 Task: Open a blank sheet, save the file as Companies.odt Add Heading 'Companies:'Add the following points with capital alphabet 'A.	Apple_x000D_
B.	Microsoft_x000D_
C.	Google_x000D_
'Select the entire thext and change line spacing to  1.5 ,change the font size of heading and points to 16
Action: Mouse moved to (1221, 87)
Screenshot: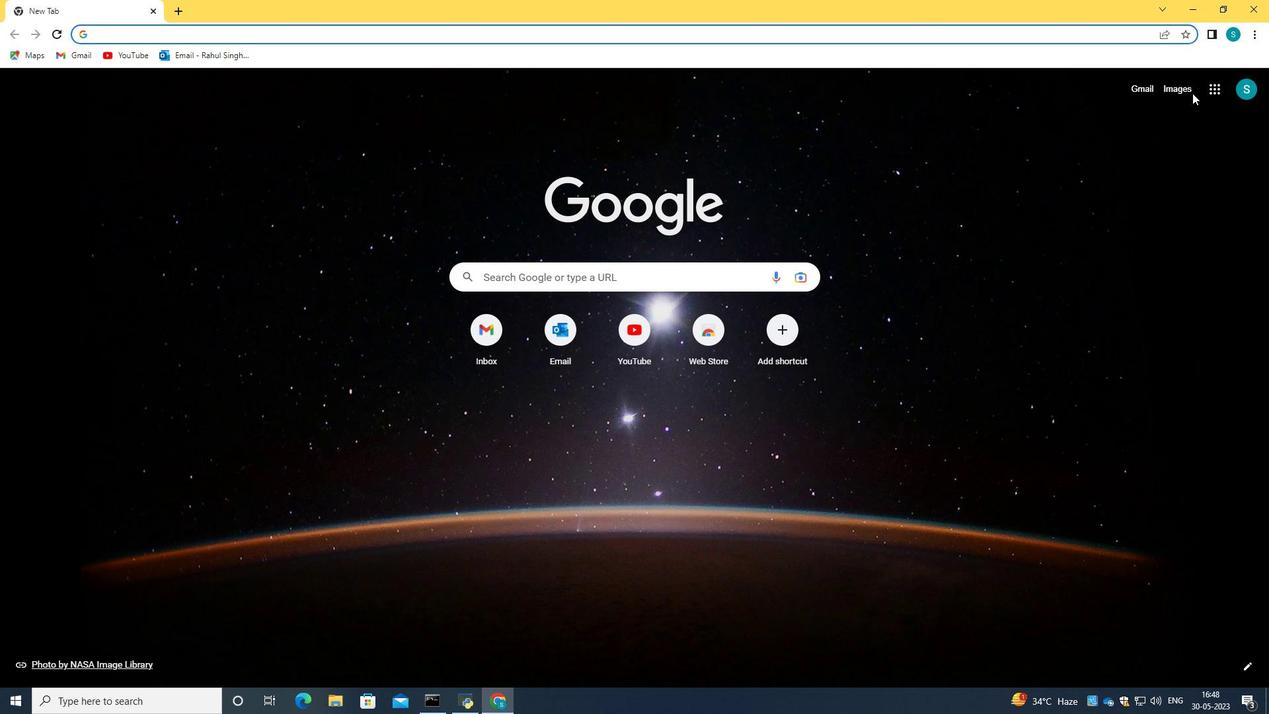 
Action: Mouse pressed left at (1221, 87)
Screenshot: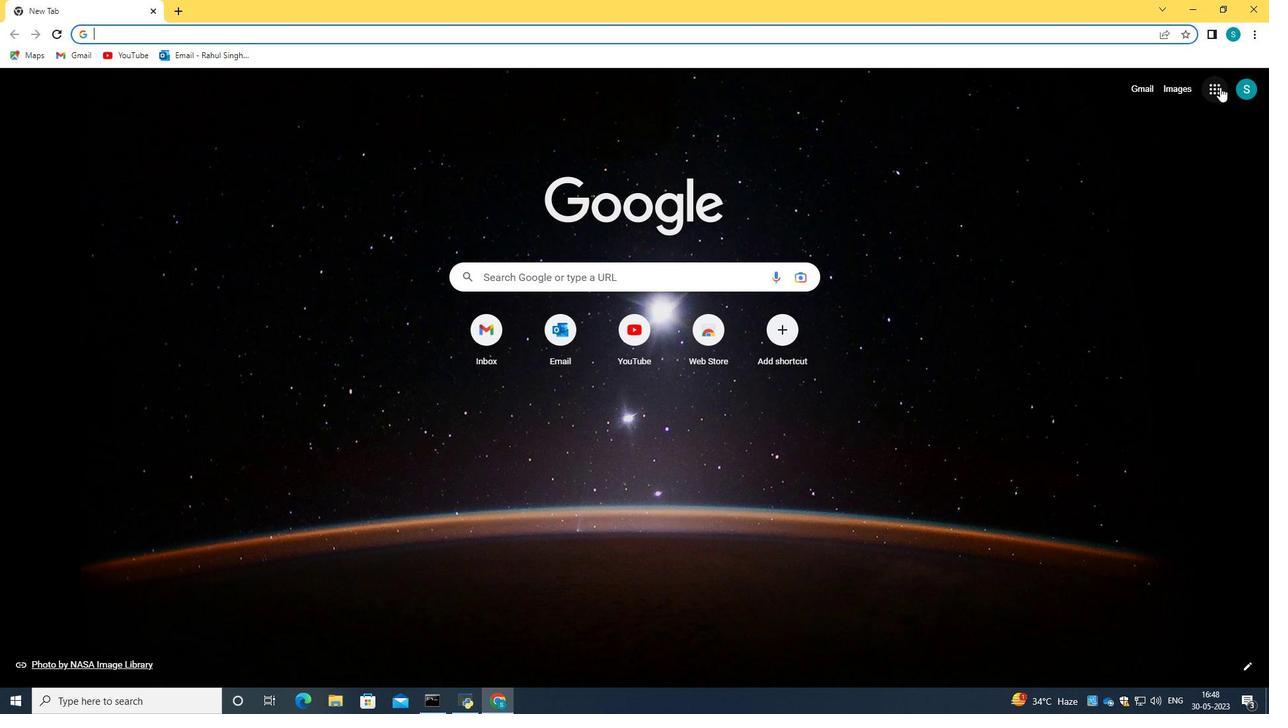 
Action: Mouse moved to (1103, 220)
Screenshot: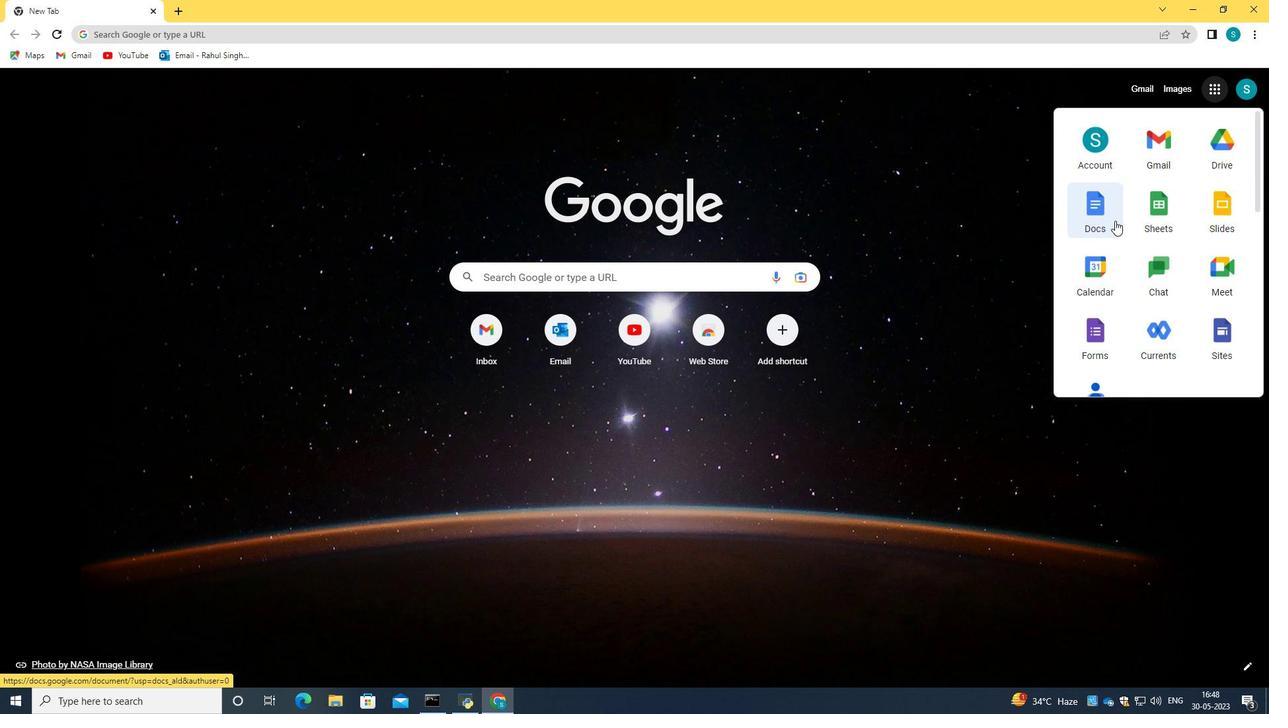 
Action: Mouse pressed left at (1103, 220)
Screenshot: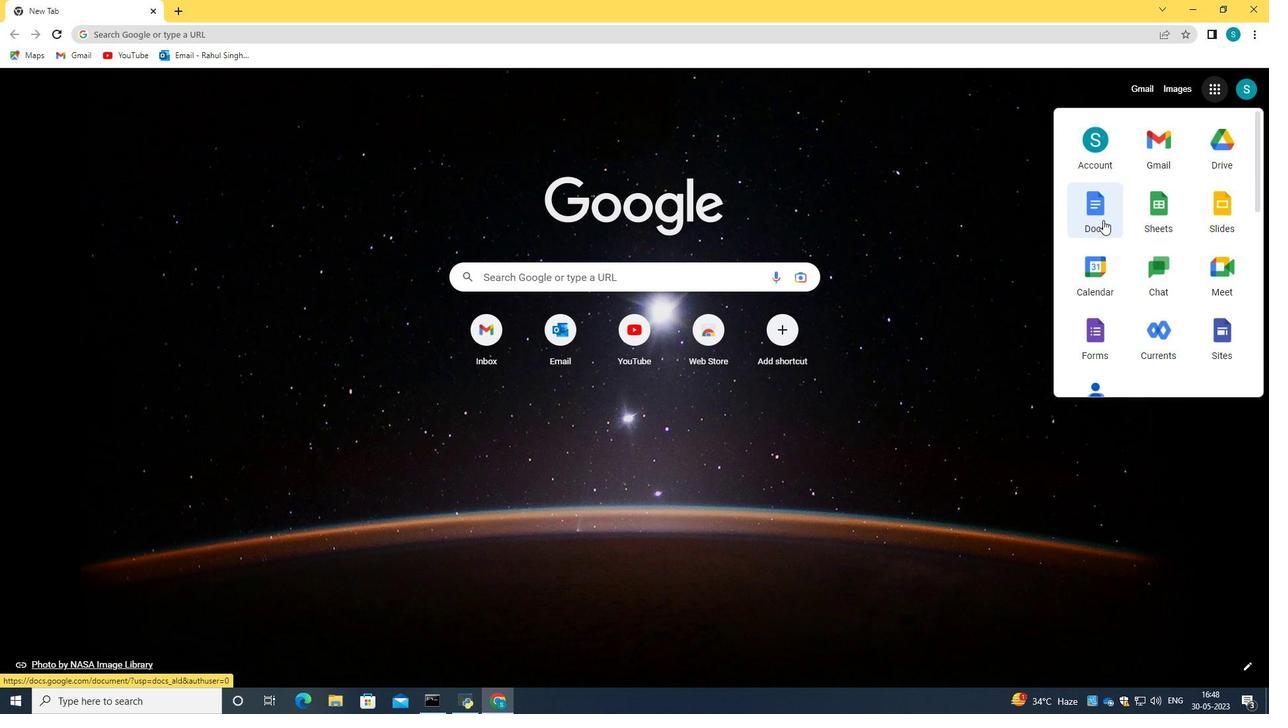 
Action: Mouse moved to (310, 225)
Screenshot: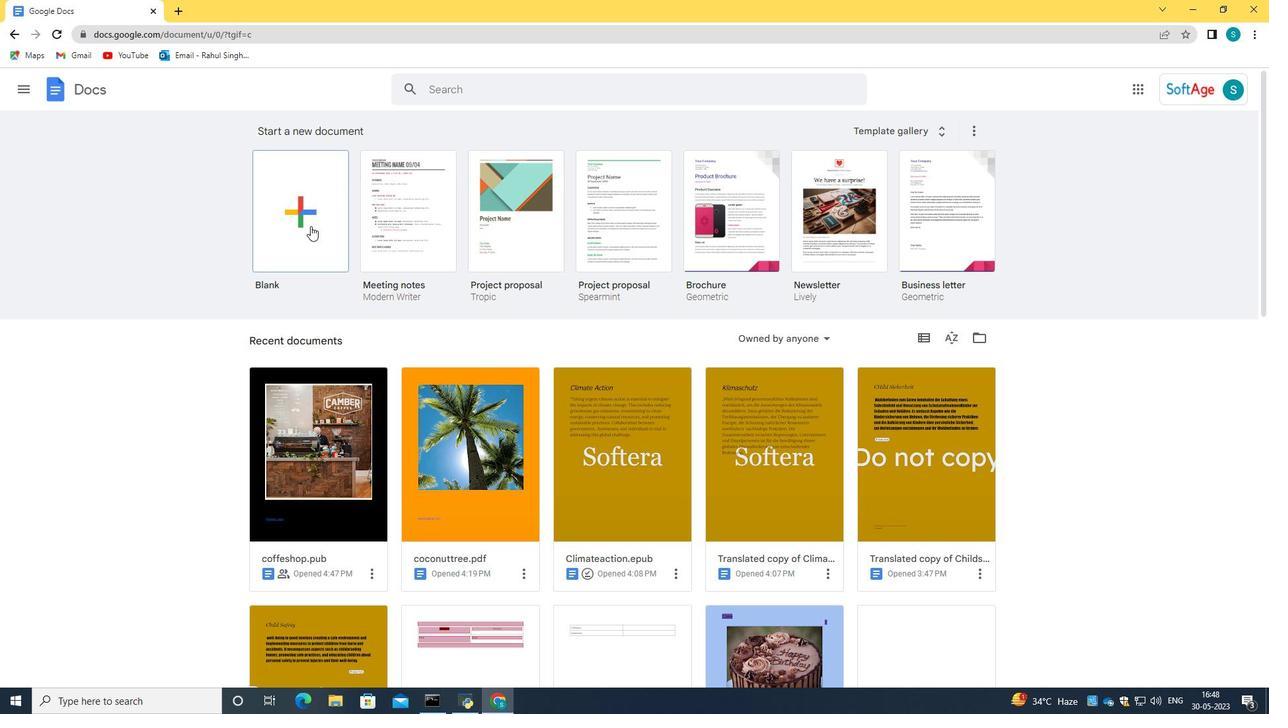 
Action: Mouse pressed left at (310, 225)
Screenshot: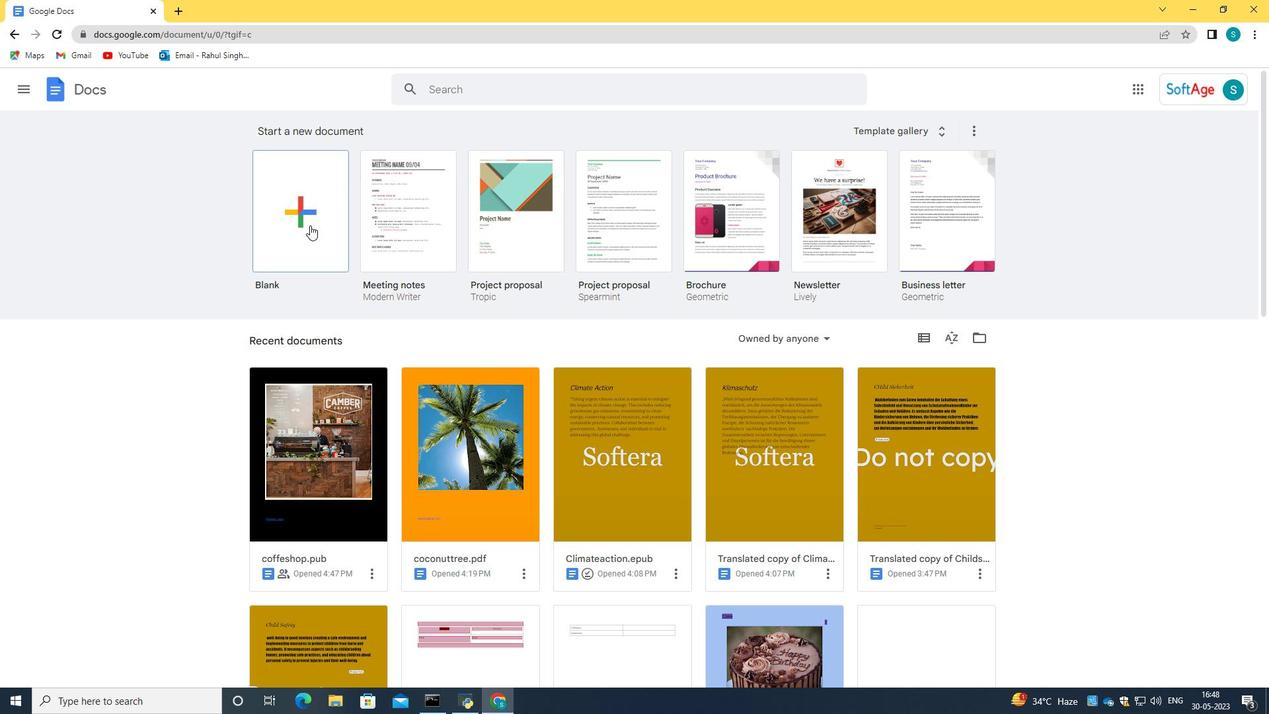 
Action: Mouse moved to (128, 82)
Screenshot: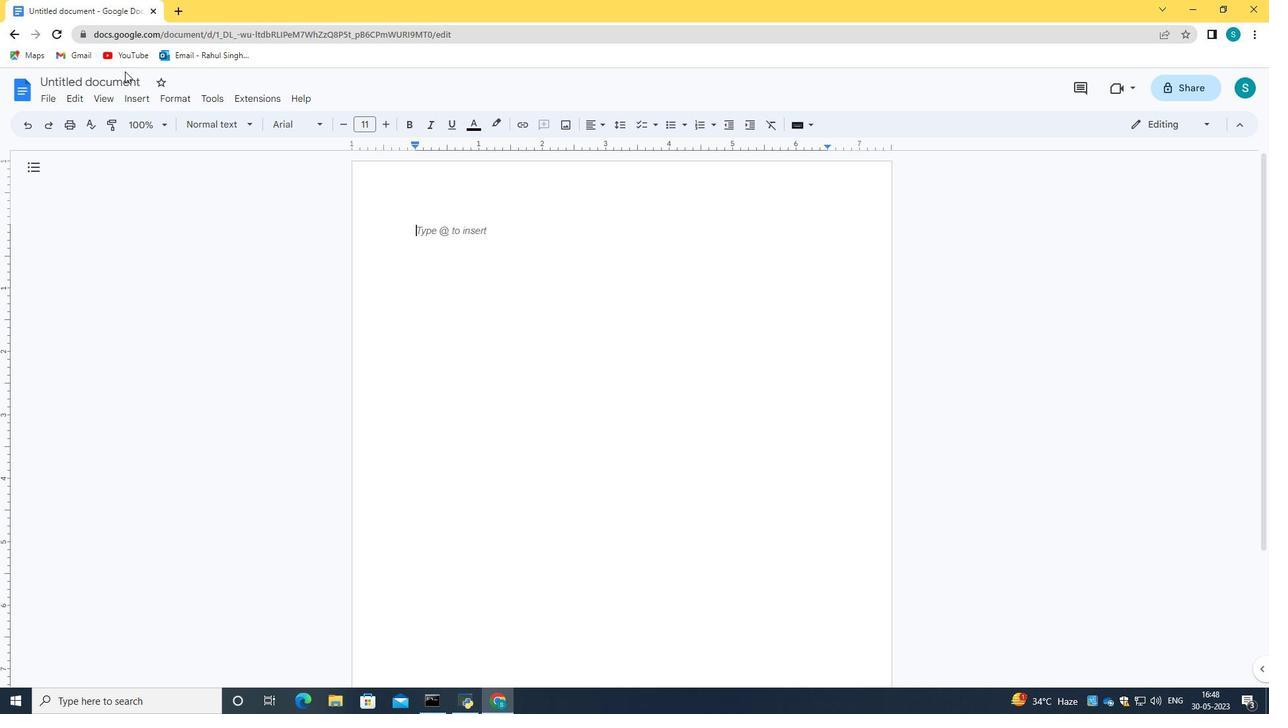 
Action: Mouse pressed left at (128, 82)
Screenshot: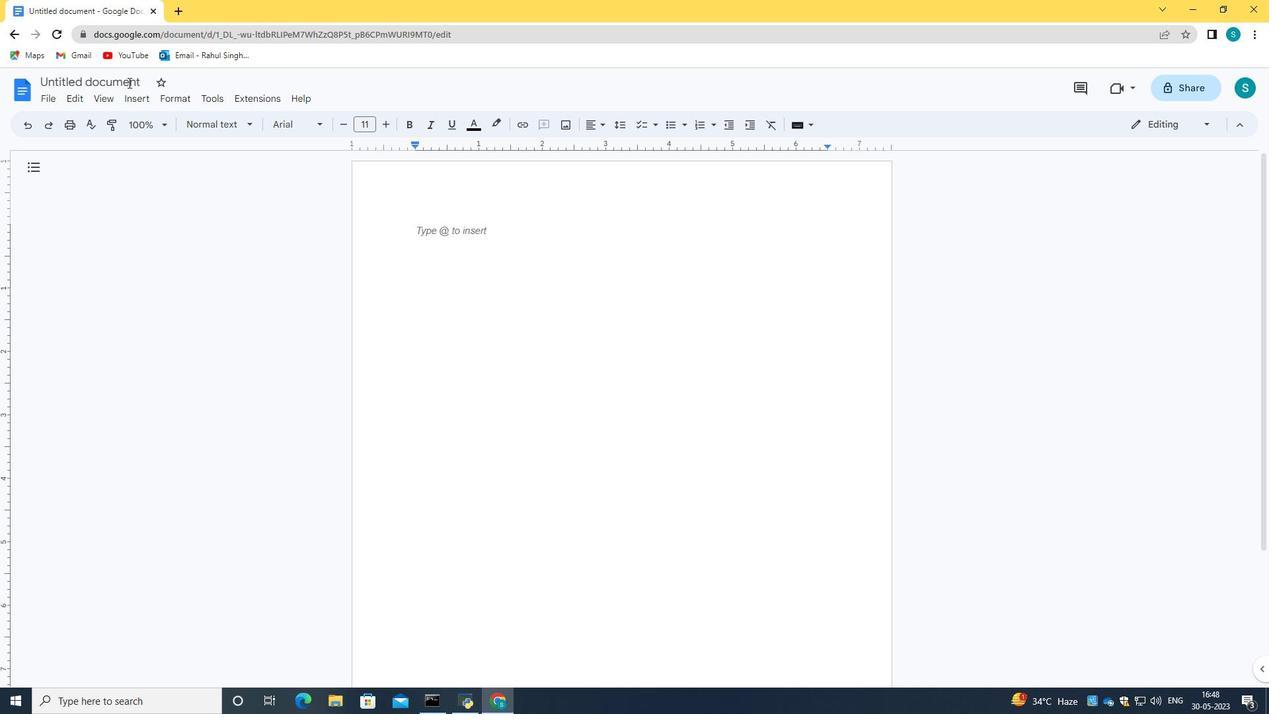 
Action: Key pressed <Key.backspace><Key.caps_lock>C<Key.caps_lock>ompanies<Key.space><Key.backspace>.of<Key.backspace>dt
Screenshot: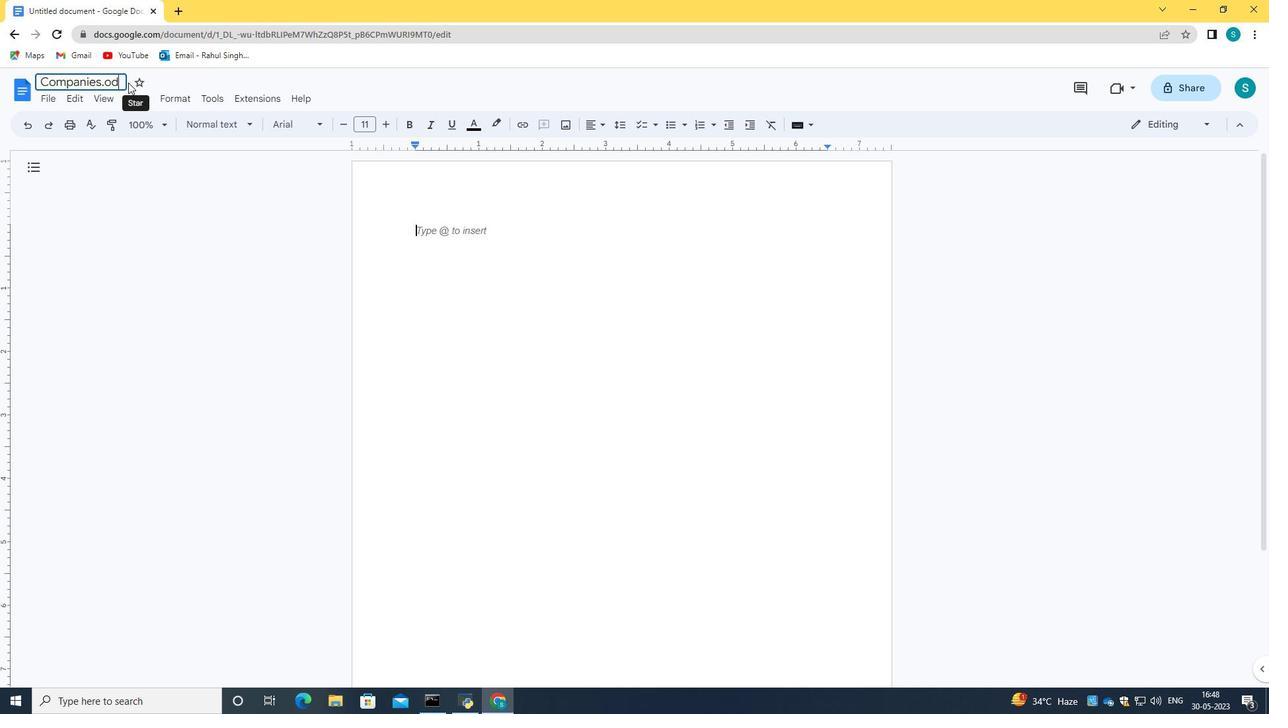 
Action: Mouse moved to (193, 75)
Screenshot: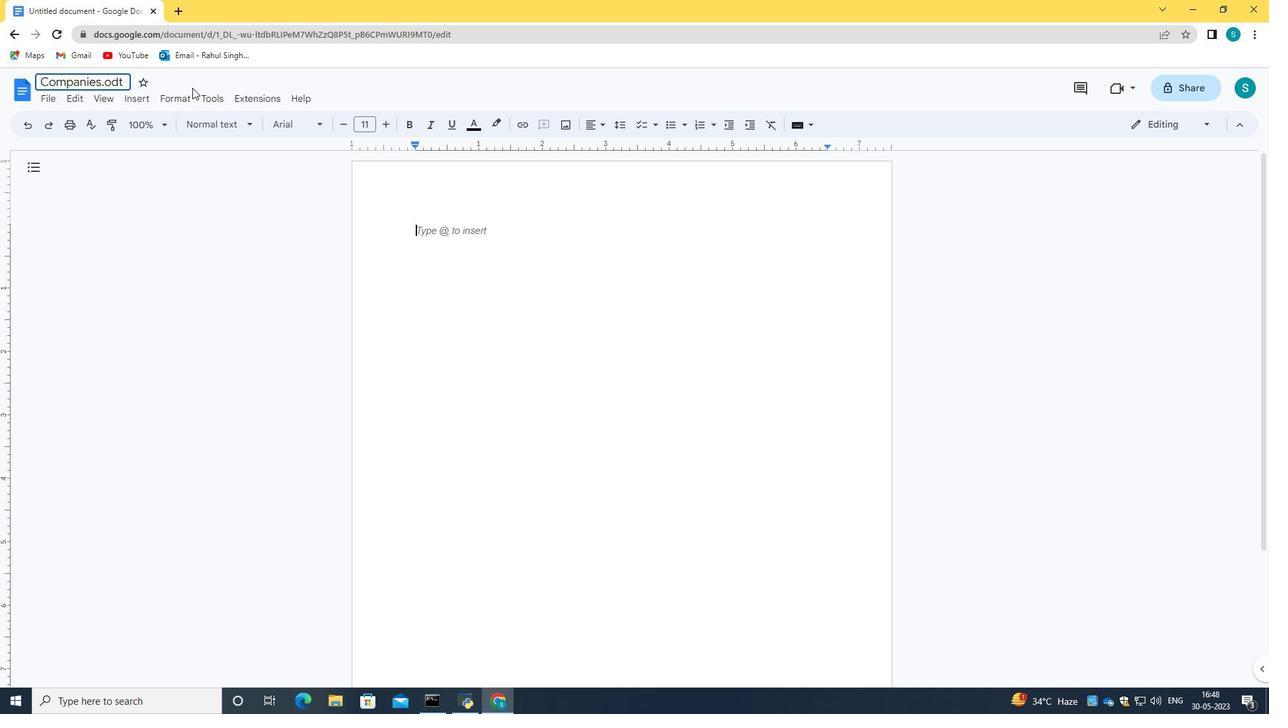 
Action: Mouse pressed left at (193, 75)
Screenshot: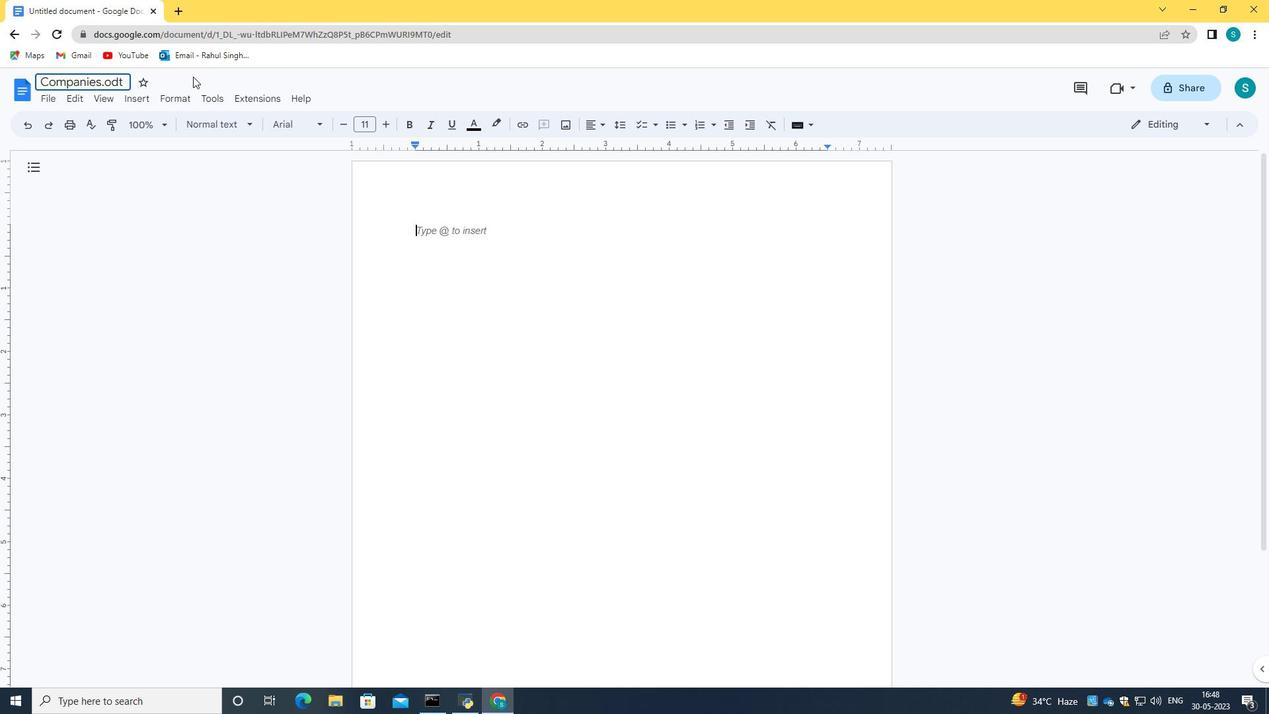 
Action: Mouse moved to (439, 231)
Screenshot: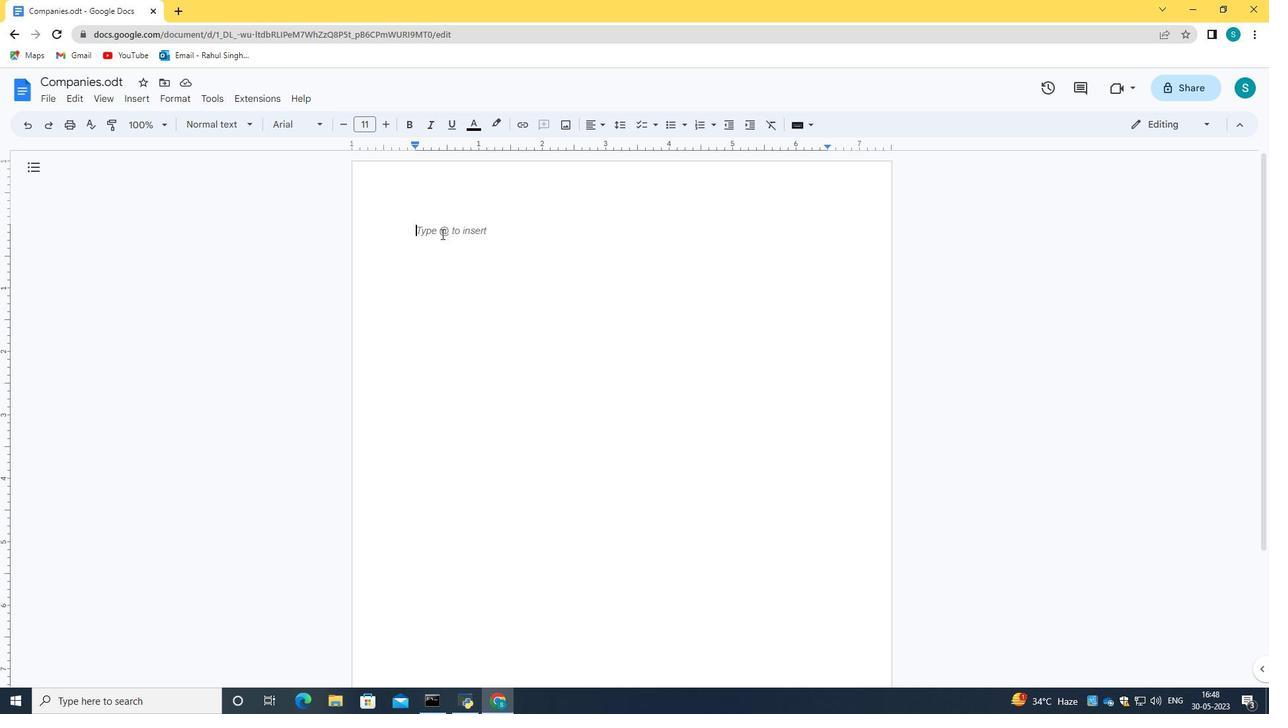 
Action: Mouse pressed left at (439, 231)
Screenshot: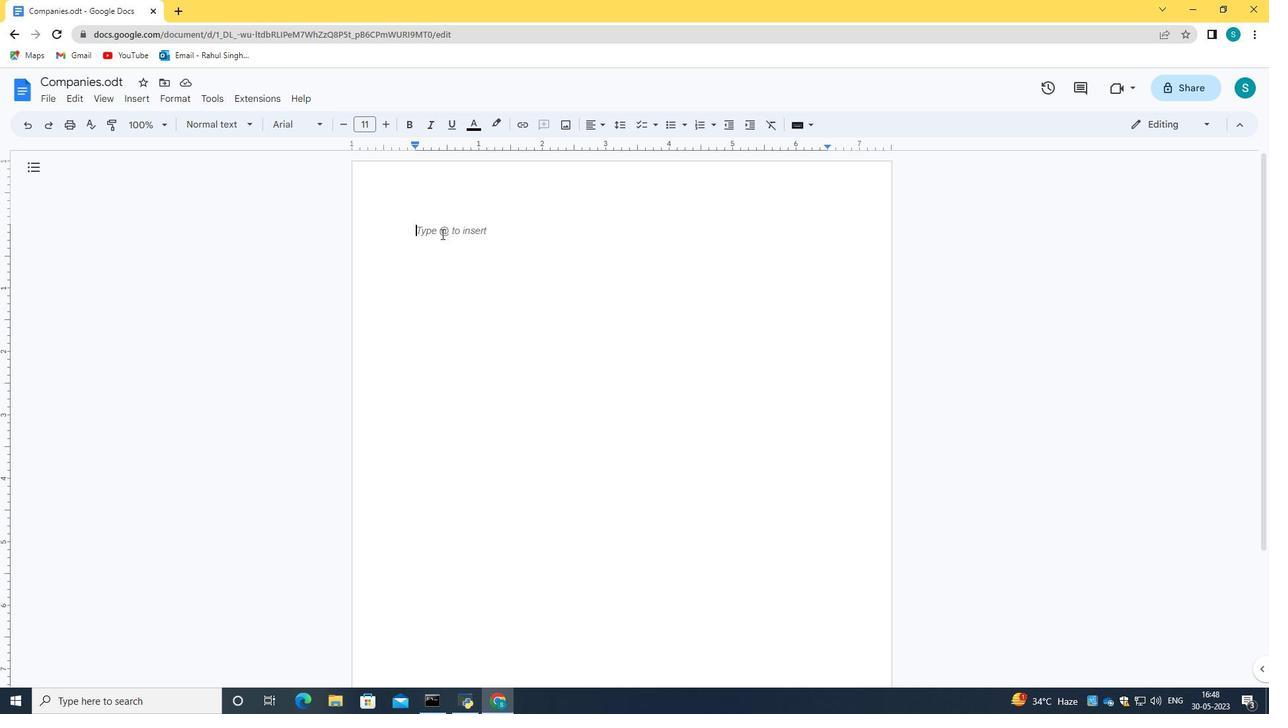 
Action: Key pressed <Key.caps_lock>C<Key.caps_lock>ompanies
Screenshot: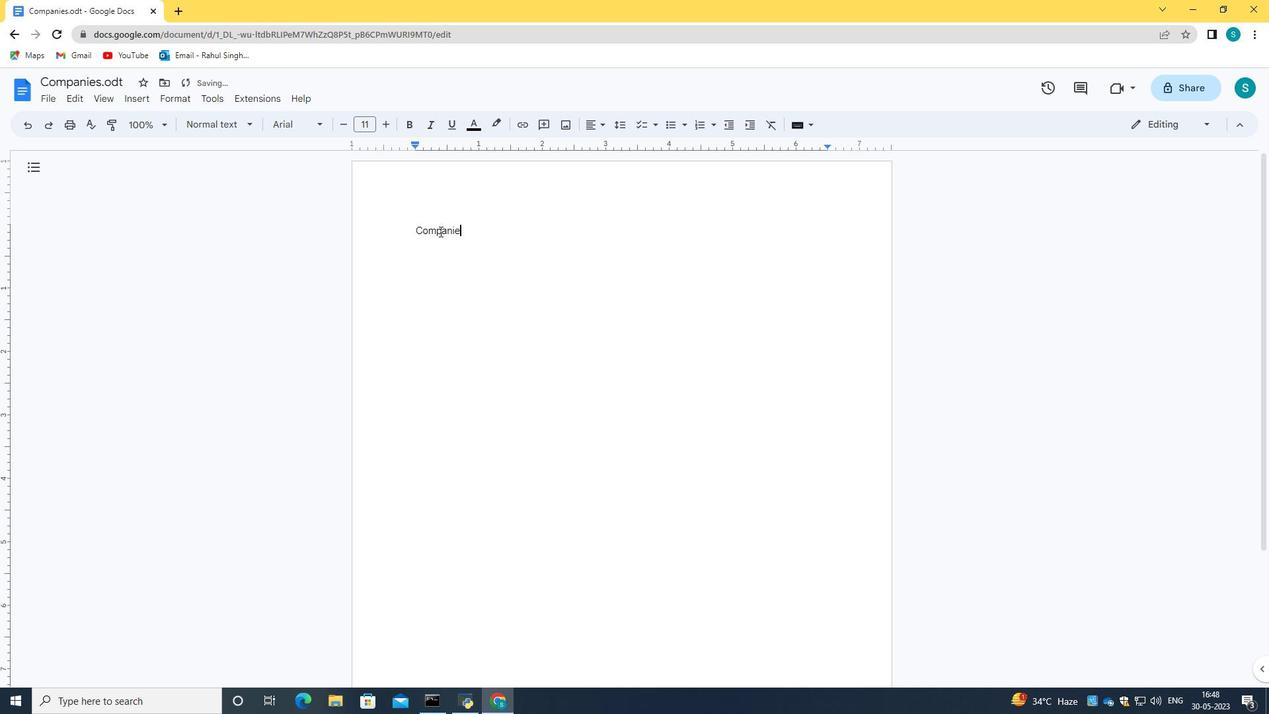 
Action: Mouse moved to (465, 230)
Screenshot: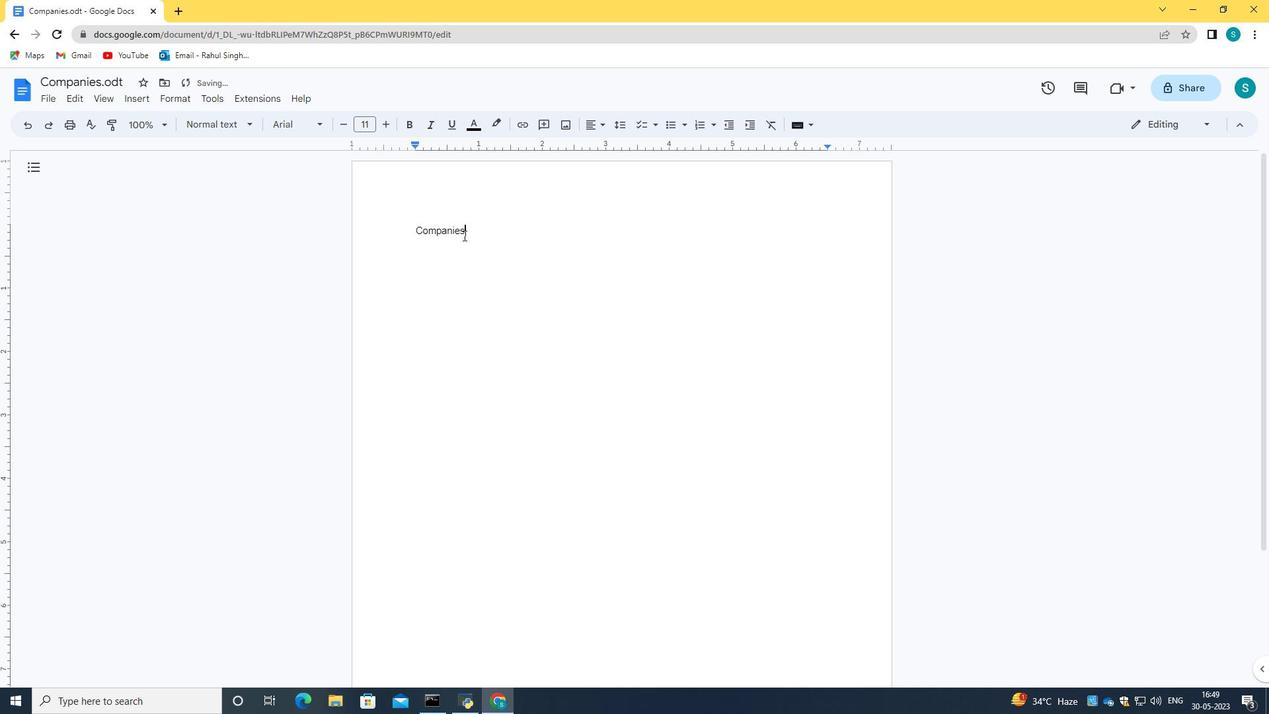 
Action: Mouse pressed left at (465, 230)
Screenshot: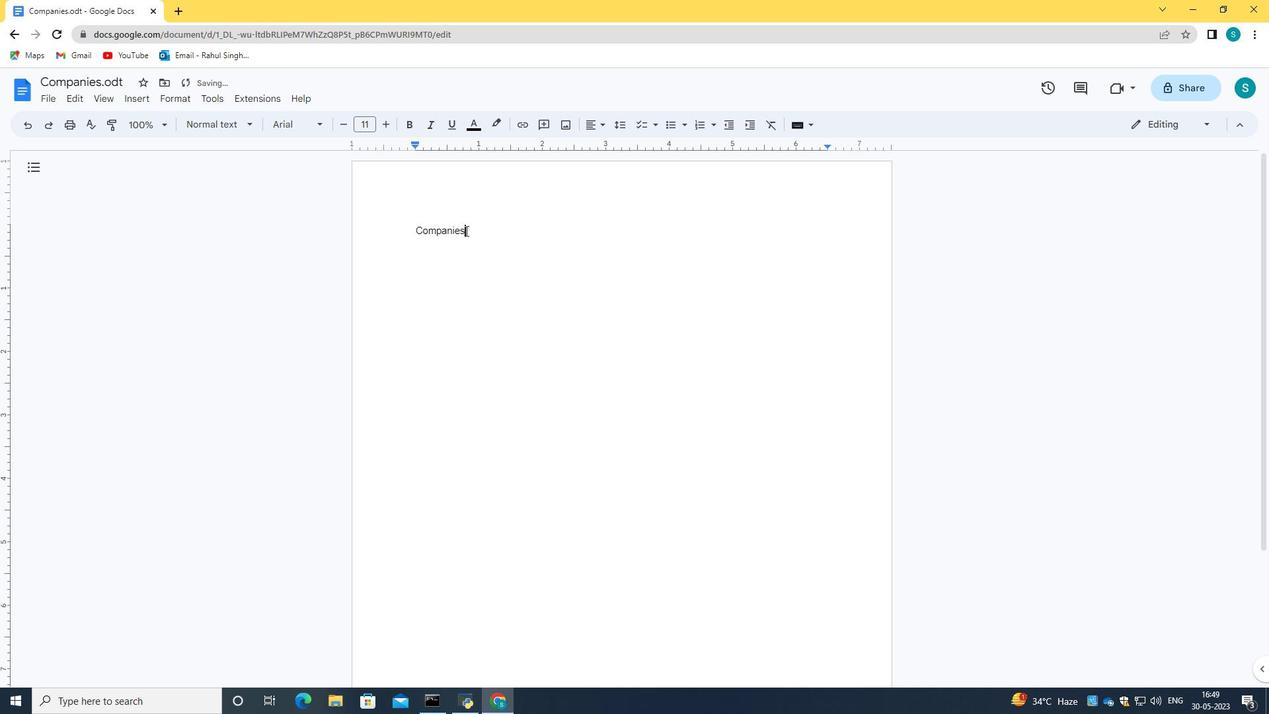 
Action: Mouse moved to (529, 218)
Screenshot: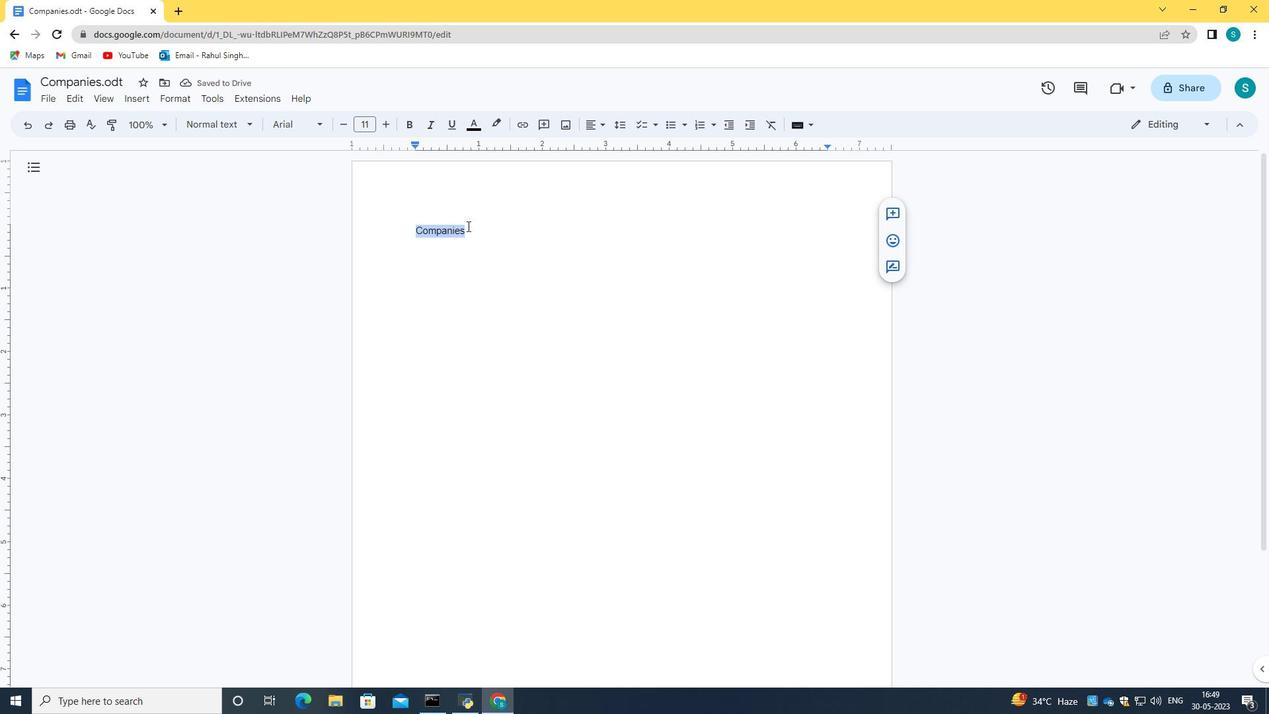 
Action: Mouse pressed left at (529, 218)
Screenshot: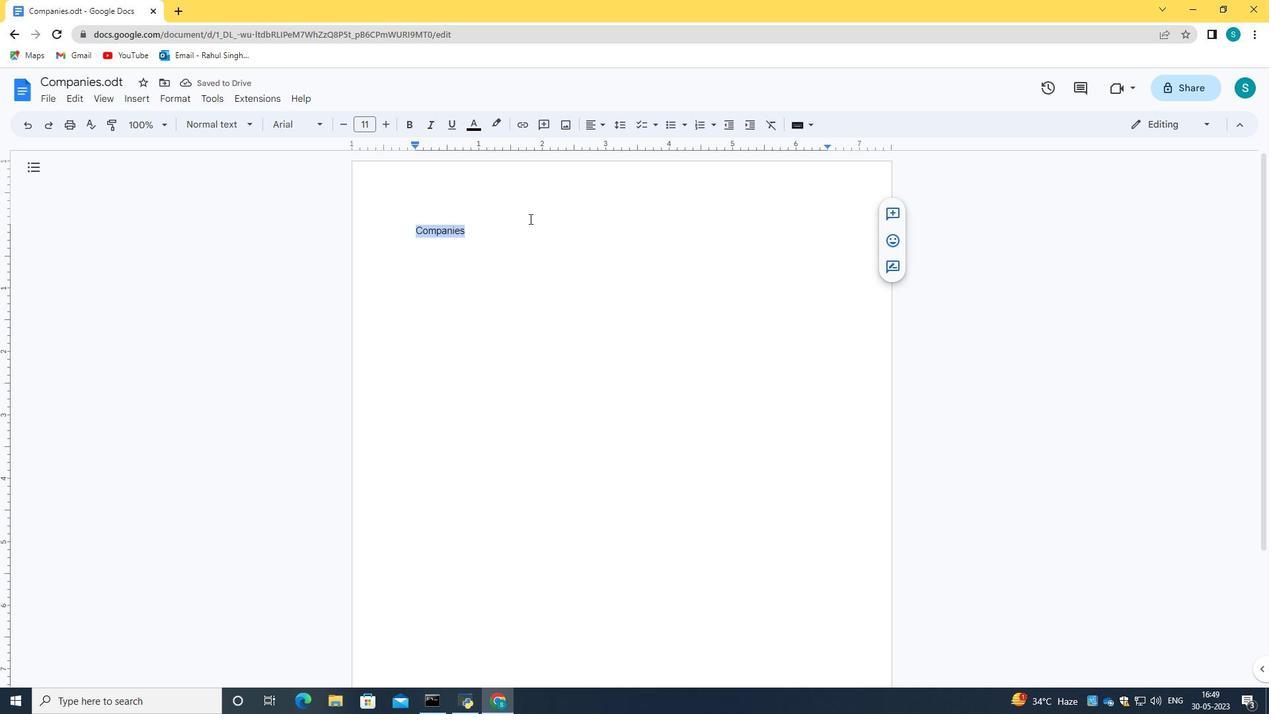 
Action: Mouse moved to (490, 232)
Screenshot: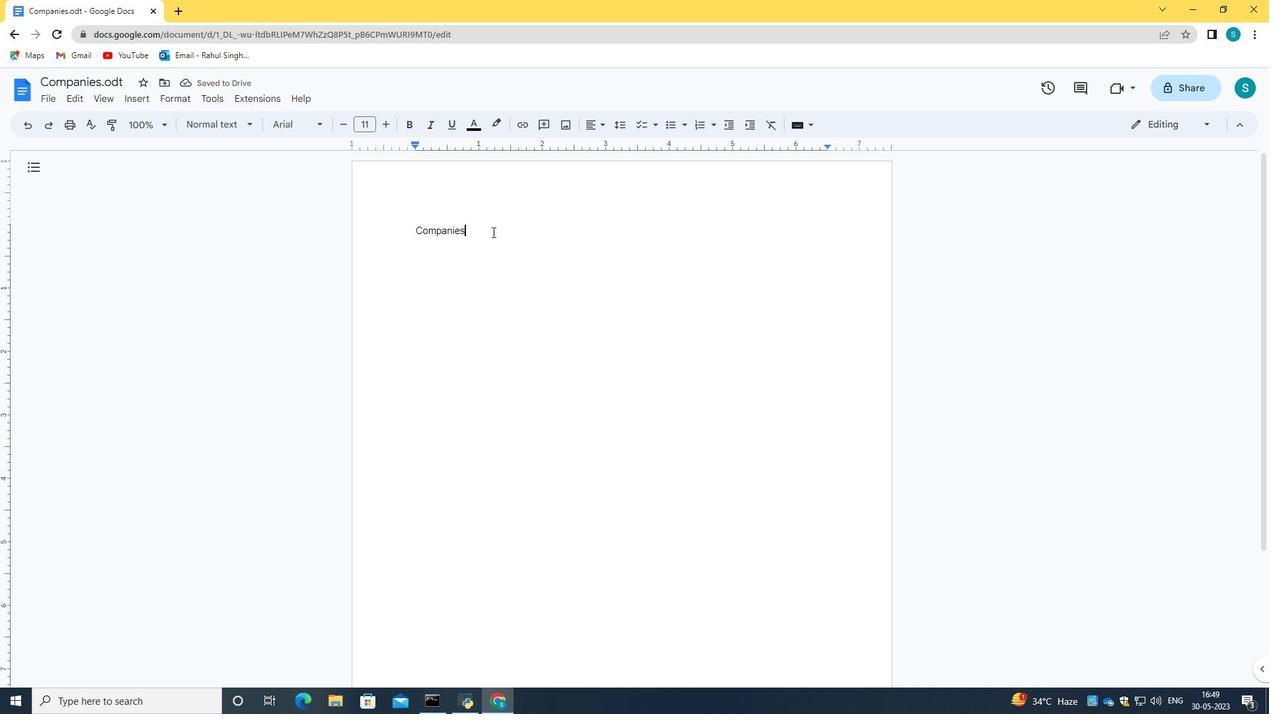 
Action: Key pressed <Key.enter><Key.enter><Key.shift><Key.shift><Key.shift><Key.shift>A.<Key.space><Key.shift><Key.shift><Key.shift><Key.shift><Key.shift><Key.shift><Key.shift><Key.shift><Key.shift><Key.shift><Key.shift><Key.shift><Key.shift><Key.shift><Key.shift><Key.shift><Key.shift><Key.shift><Key.shift><Key.shift><Key.shift><Key.shift><Key.shift><Key.shift><Key.shift>A<Key.shift>PPLE<Key.enter><Key.shift><Key.shift><Key.shift><Key.shift><Key.shift><Key.shift><Key.shift><Key.shift><Key.shift><Key.shift><Key.shift><Key.shift><Key.shift><Key.shift><Key.shift><Key.shift><Key.shift><Key.shift><Key.shift><Key.shift><Key.shift><Key.shift><Key.shift><Key.shift><Key.shift><Key.shift><Key.shift><Key.shift><Key.shift><Key.shift><Key.shift><Key.shift><Key.shift><Key.shift><Key.shift><Key.shift><Key.shift><Key.shift><Key.shift><Key.shift><Key.shift><Key.shift><Key.shift><Key.shift><Key.shift><Key.shift><Key.shift><Key.shift><Key.shift><Key.shift><Key.shift><Key.shift><Key.shift><Key.shift><Key.shift><Key.shift><Key.shift><Key.shift><Key.shift><Key.shift><Key.shift><Key.shift><Key.shift><Key.shift><Key.shift><Key.shift><Key.shift><Key.shift><Key.shift><Key.shift><Key.shift><Key.shift><Key.shift><Key.shift><Key.shift><Key.shift><Key.shift><Key.shift><Key.shift><Key.shift><Key.shift><Key.shift><Key.shift><Key.shift><Key.shift><Key.shift><Key.shift><Key.shift><Key.shift><Key.shift><Key.shift><Key.shift><Key.shift><Key.shift><Key.shift><Key.shift><Key.shift><Key.shift><Key.shift>M<Key.shift>ICROSOD<Key.backspace>FT<Key.enter><Key.shift><Key.shift><Key.shift><Key.shift><Key.shift><Key.shift><Key.shift><Key.shift><Key.shift><Key.shift><Key.shift><Key.shift><Key.shift><Key.shift><Key.shift><Key.shift><Key.shift><Key.shift><Key.shift><Key.shift><Key.shift><Key.shift><Key.shift><Key.shift><Key.shift><Key.shift><Key.shift><Key.shift><Key.shift><Key.shift><Key.shift><Key.shift><Key.shift><Key.shift><Key.shift><Key.shift><Key.shift><Key.shift><Key.shift><Key.shift><Key.shift><Key.shift><Key.shift>G<Key.shift>OOGLE
Screenshot: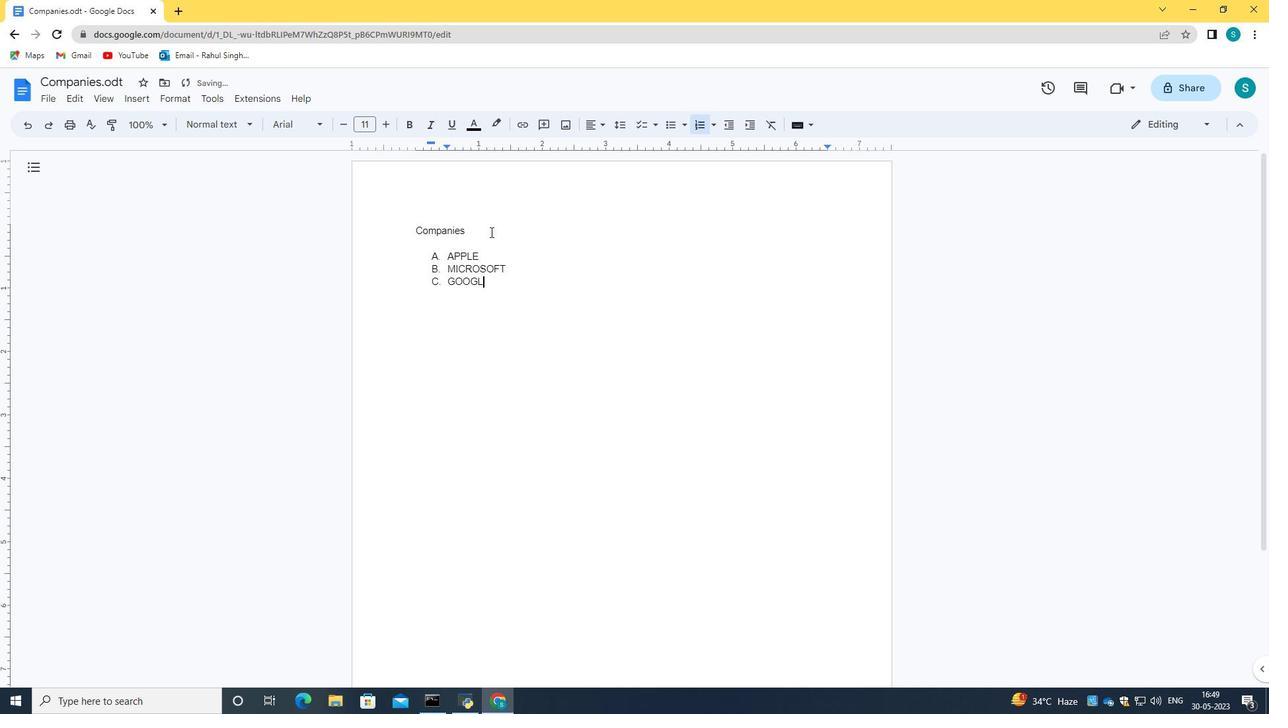 
Action: Mouse moved to (422, 250)
Screenshot: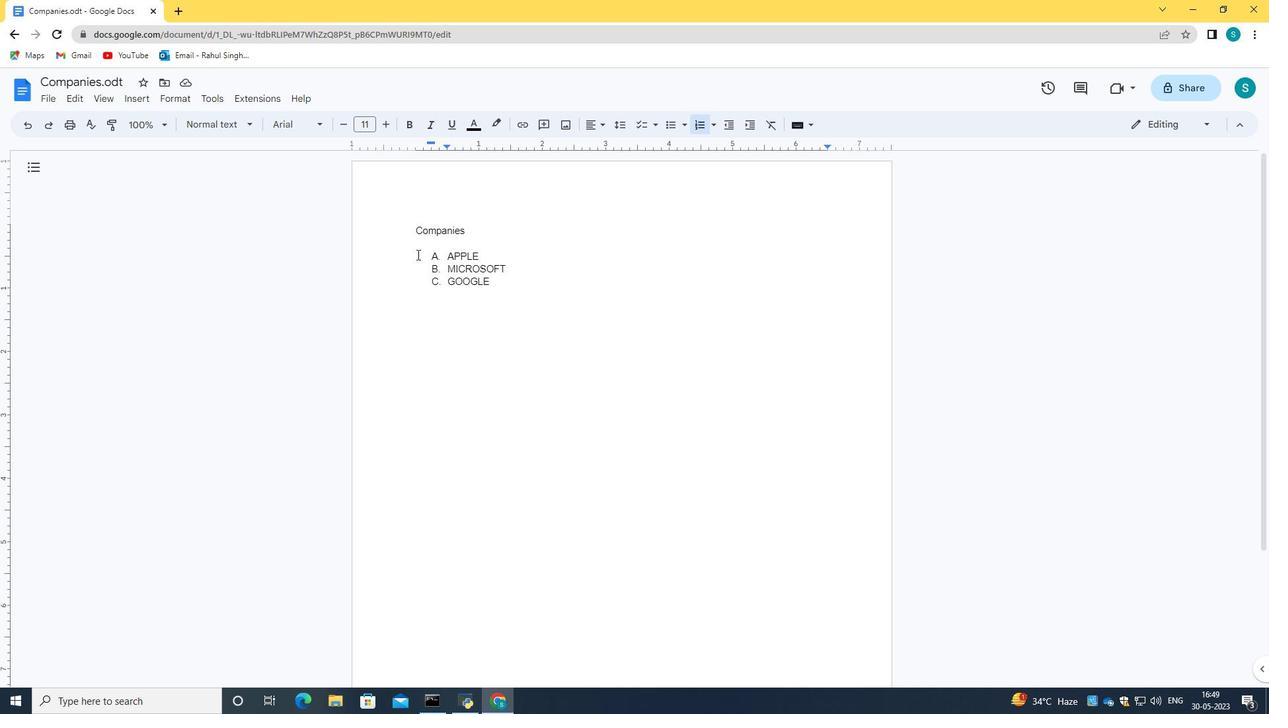
Action: Mouse pressed left at (422, 250)
Screenshot: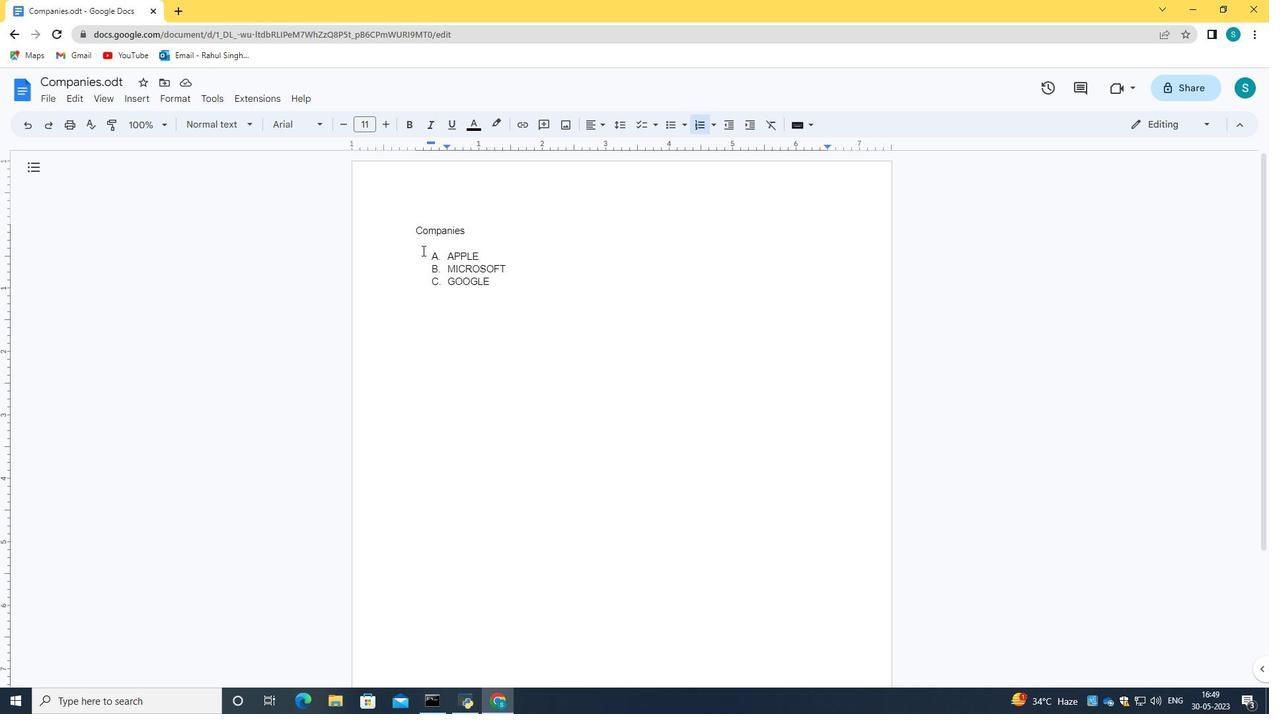 
Action: Mouse moved to (521, 251)
Screenshot: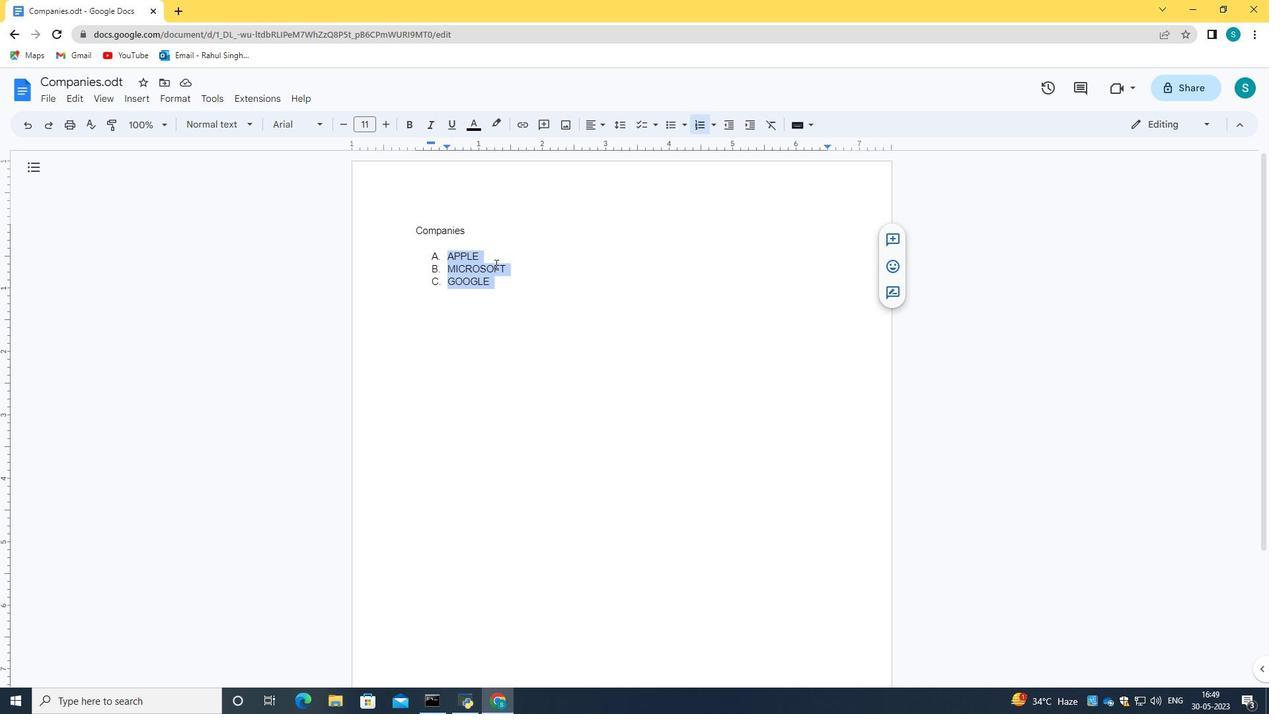 
Action: Mouse pressed left at (521, 251)
Screenshot: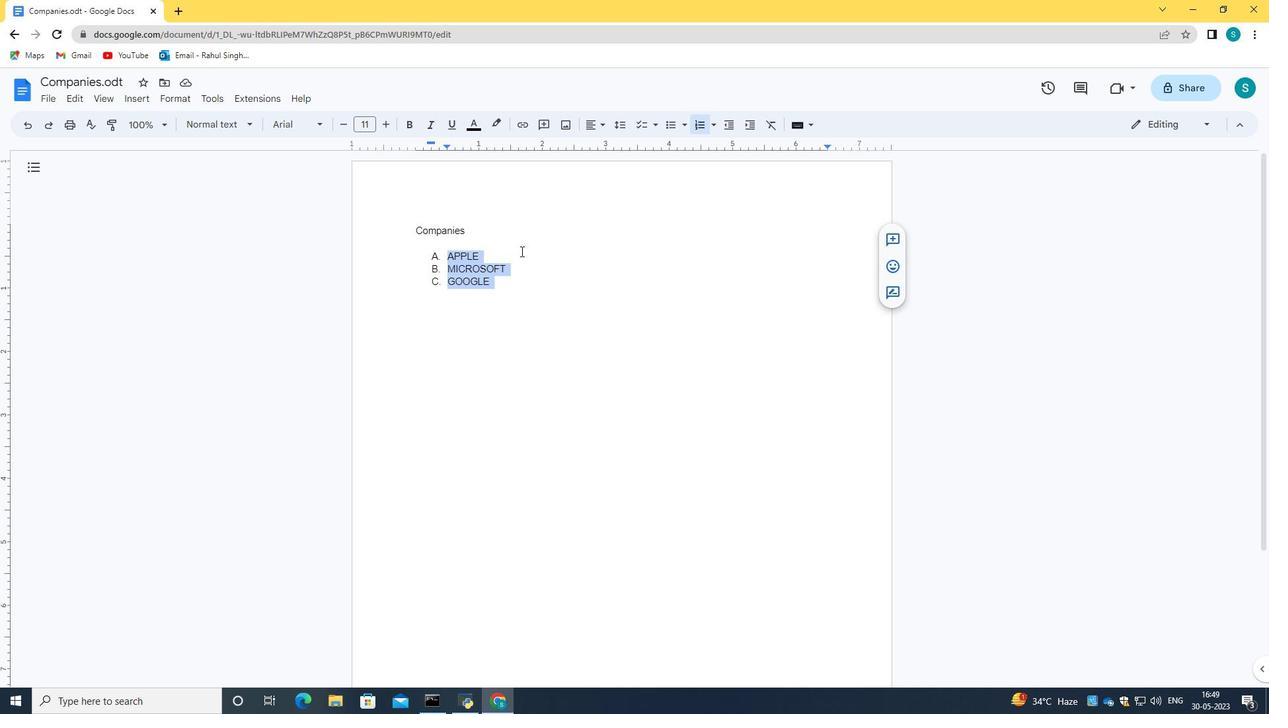 
Action: Mouse moved to (420, 250)
Screenshot: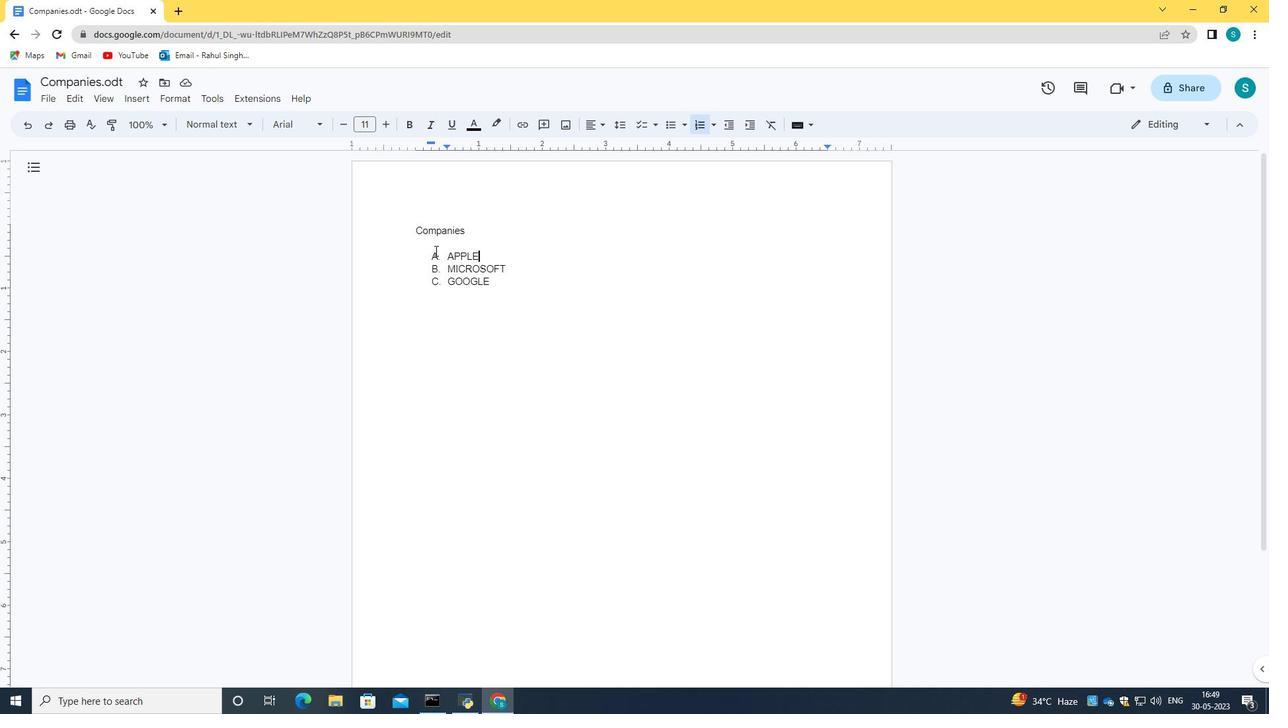 
Action: Mouse pressed left at (420, 250)
Screenshot: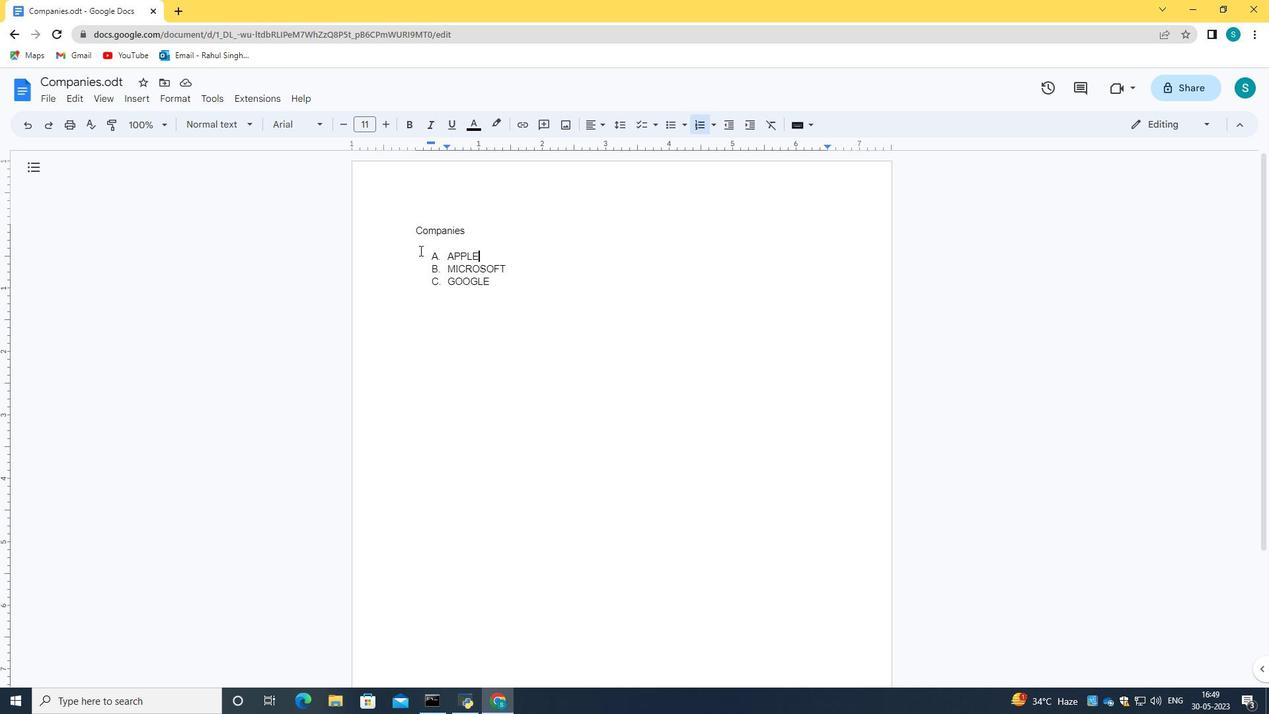 
Action: Mouse moved to (629, 126)
Screenshot: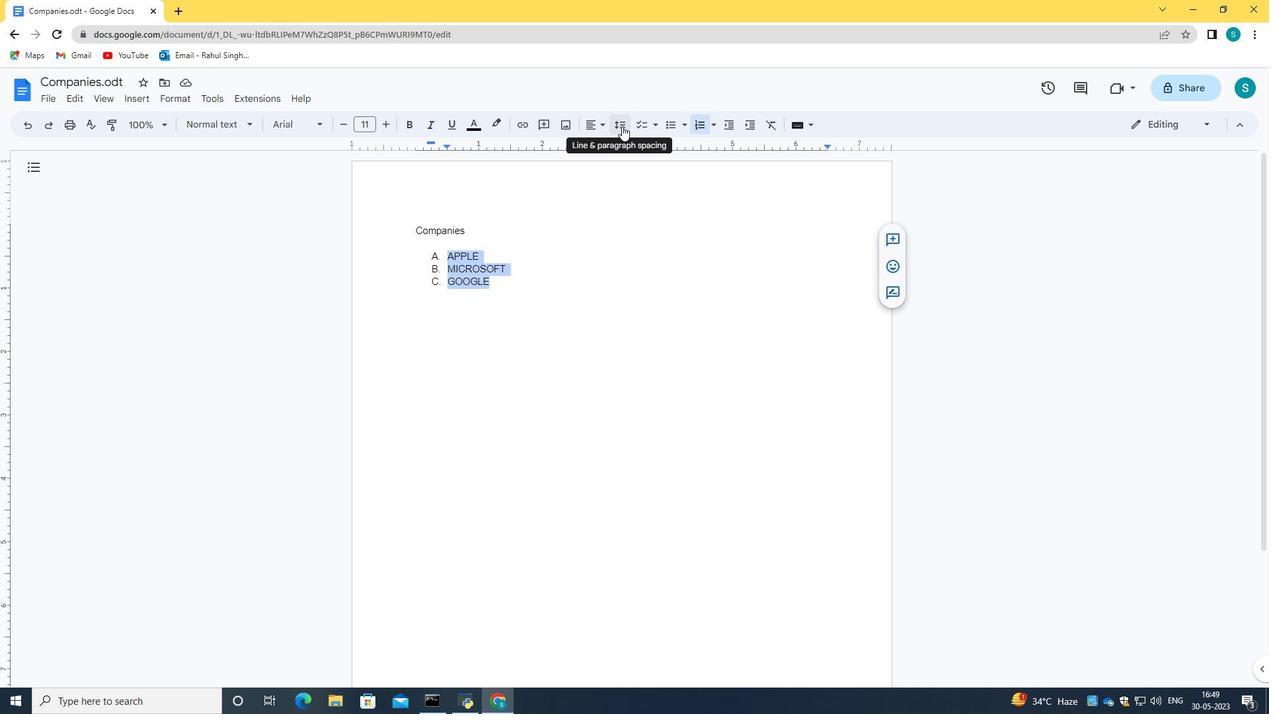 
Action: Mouse pressed left at (629, 126)
Screenshot: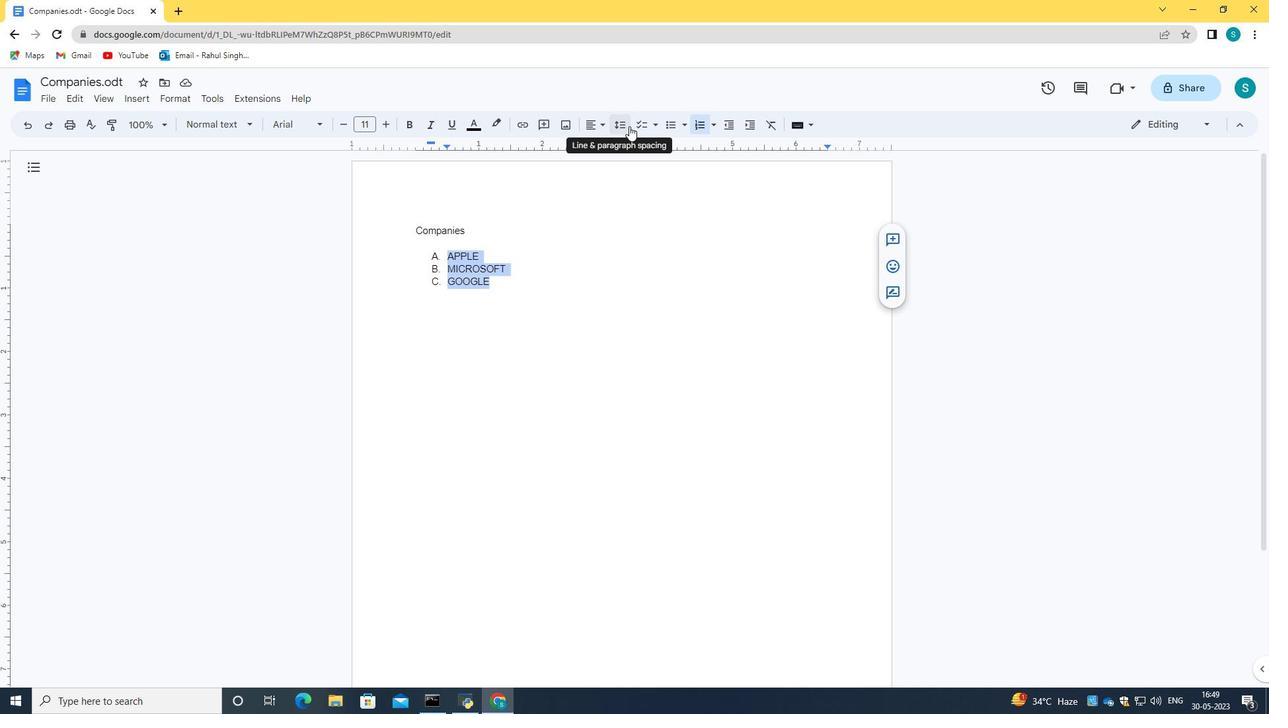 
Action: Mouse moved to (668, 197)
Screenshot: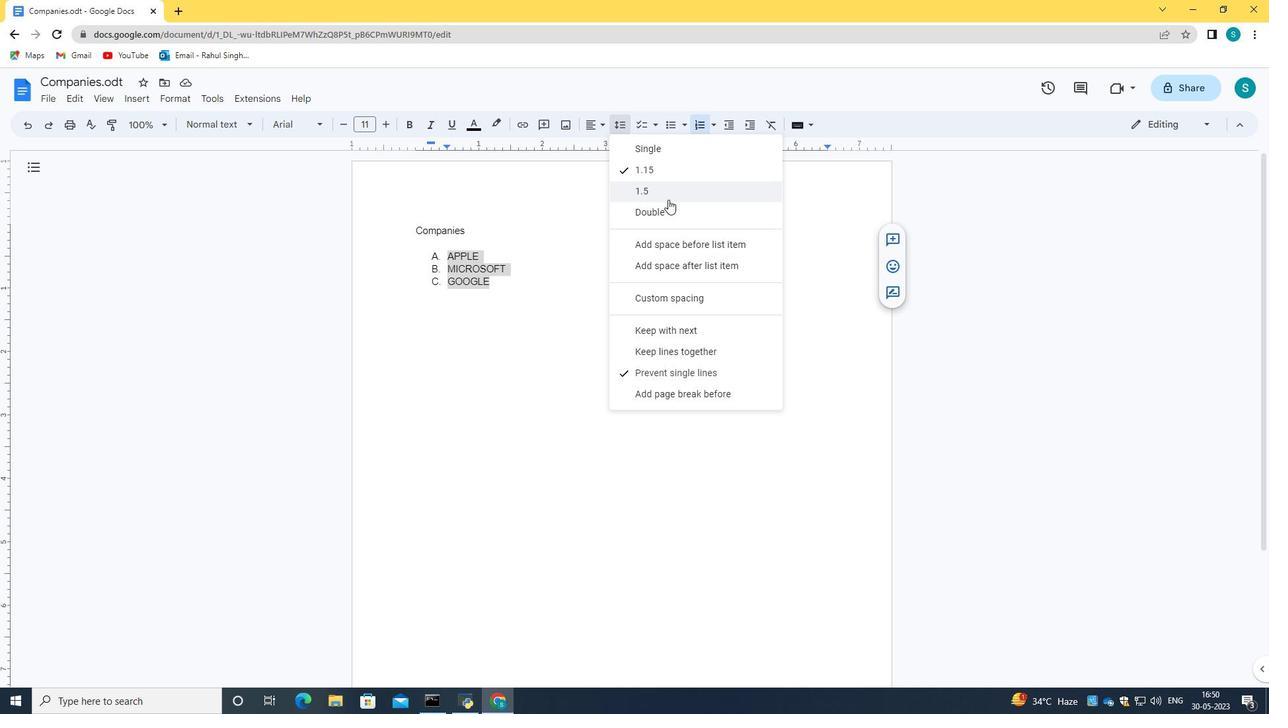 
Action: Mouse pressed left at (668, 197)
Screenshot: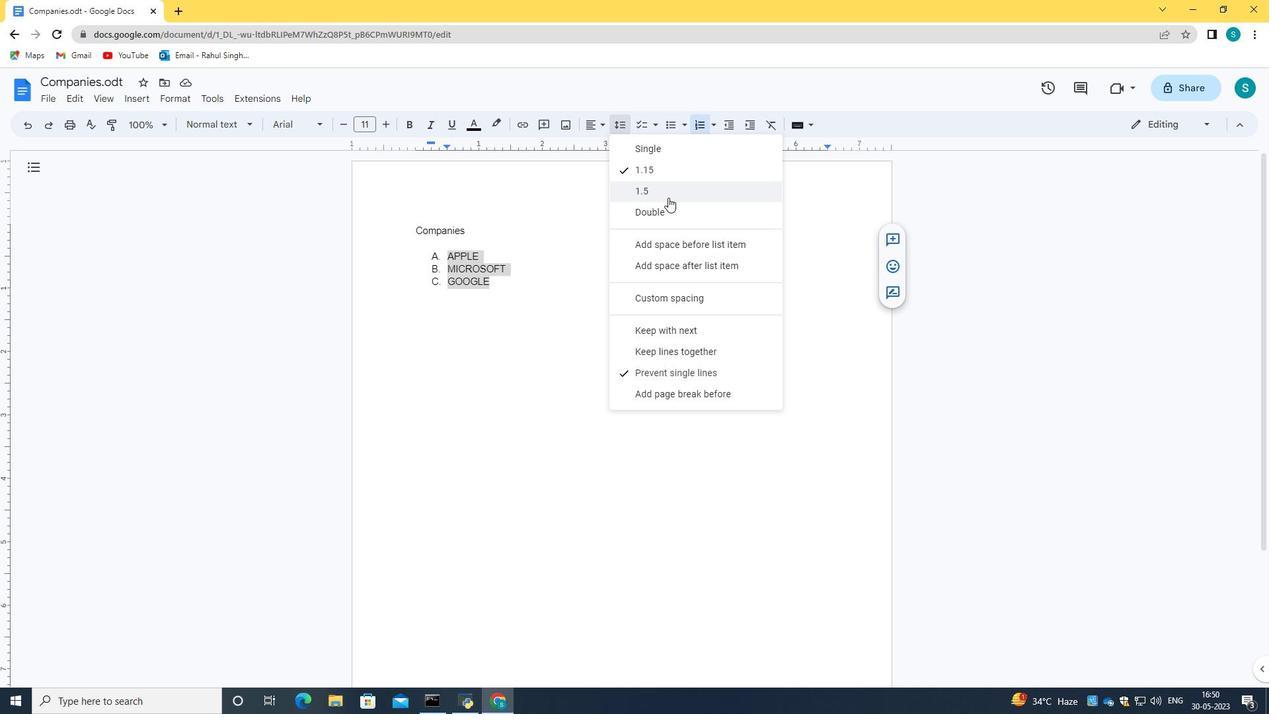 
Action: Mouse moved to (617, 249)
Screenshot: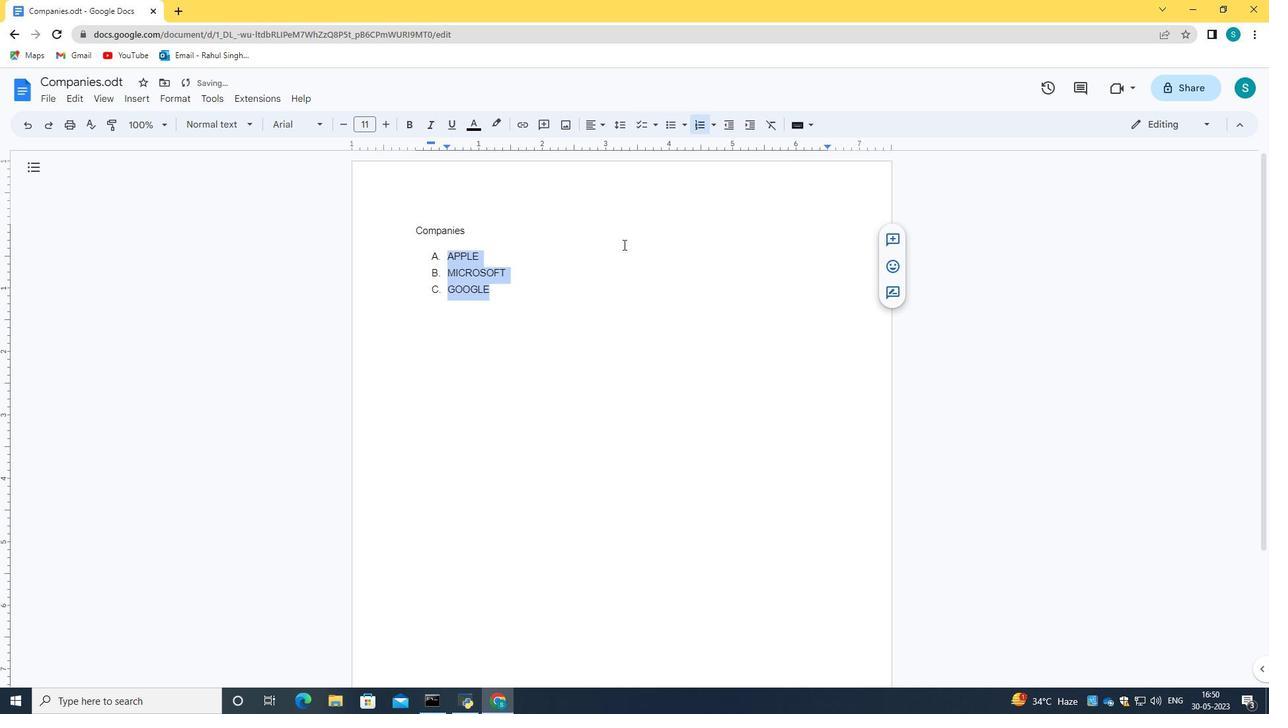 
Action: Mouse pressed left at (617, 249)
Screenshot: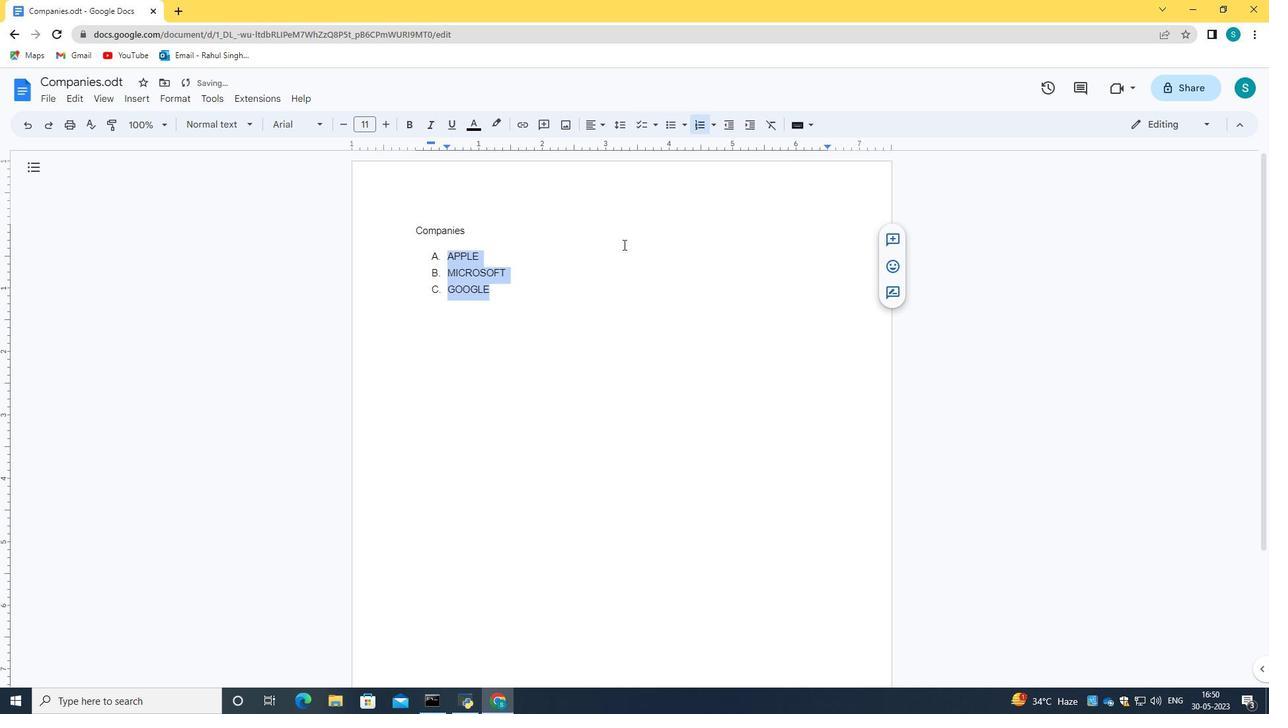 
Action: Mouse moved to (444, 256)
Screenshot: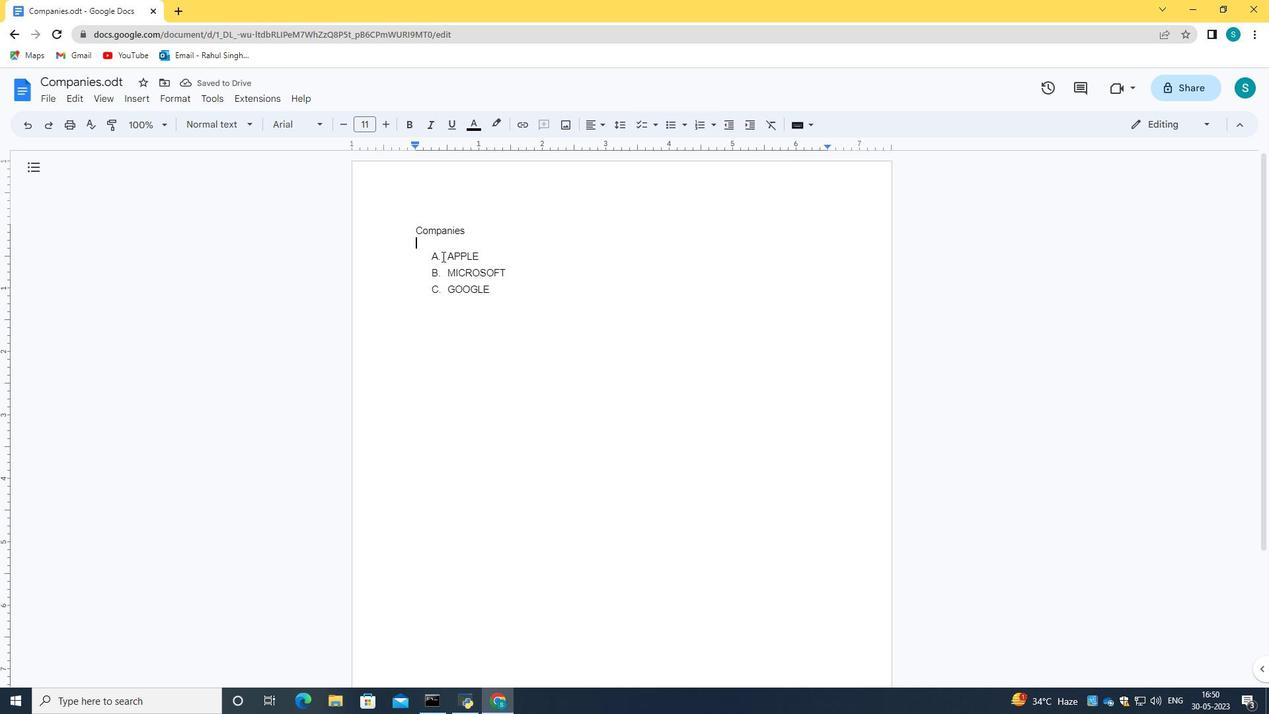 
Action: Mouse pressed left at (444, 256)
Screenshot: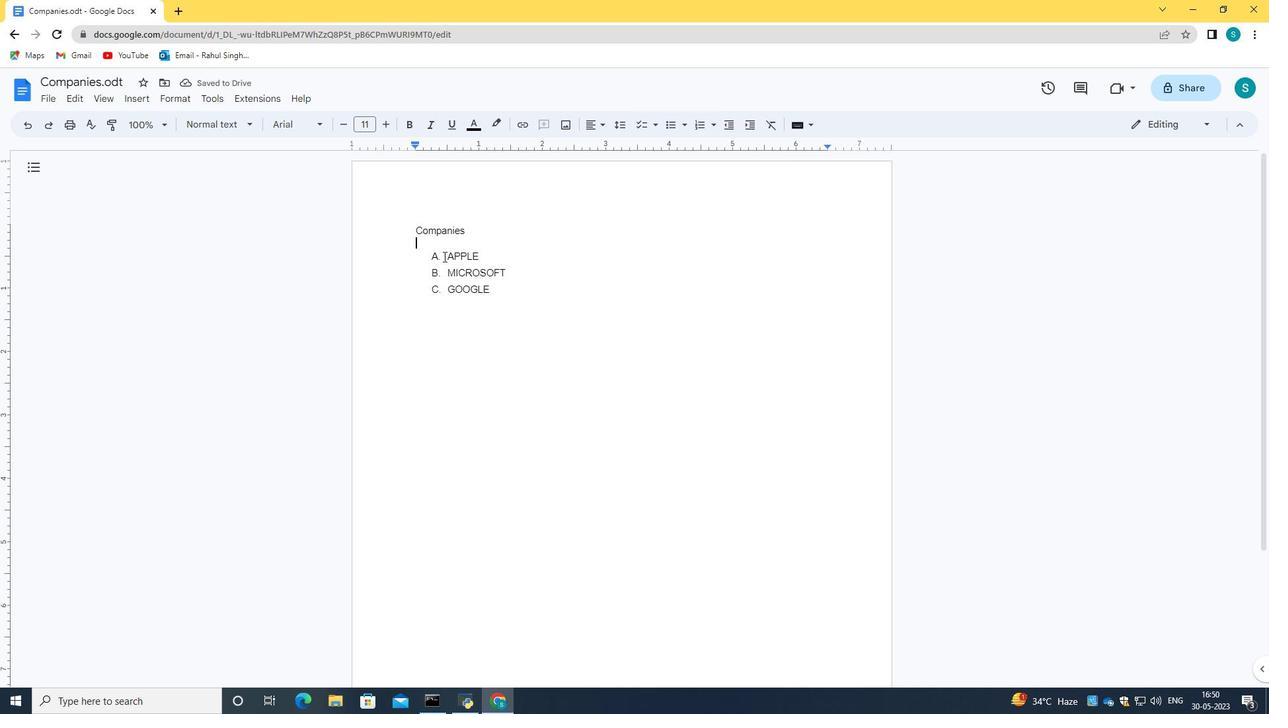 
Action: Mouse moved to (387, 128)
Screenshot: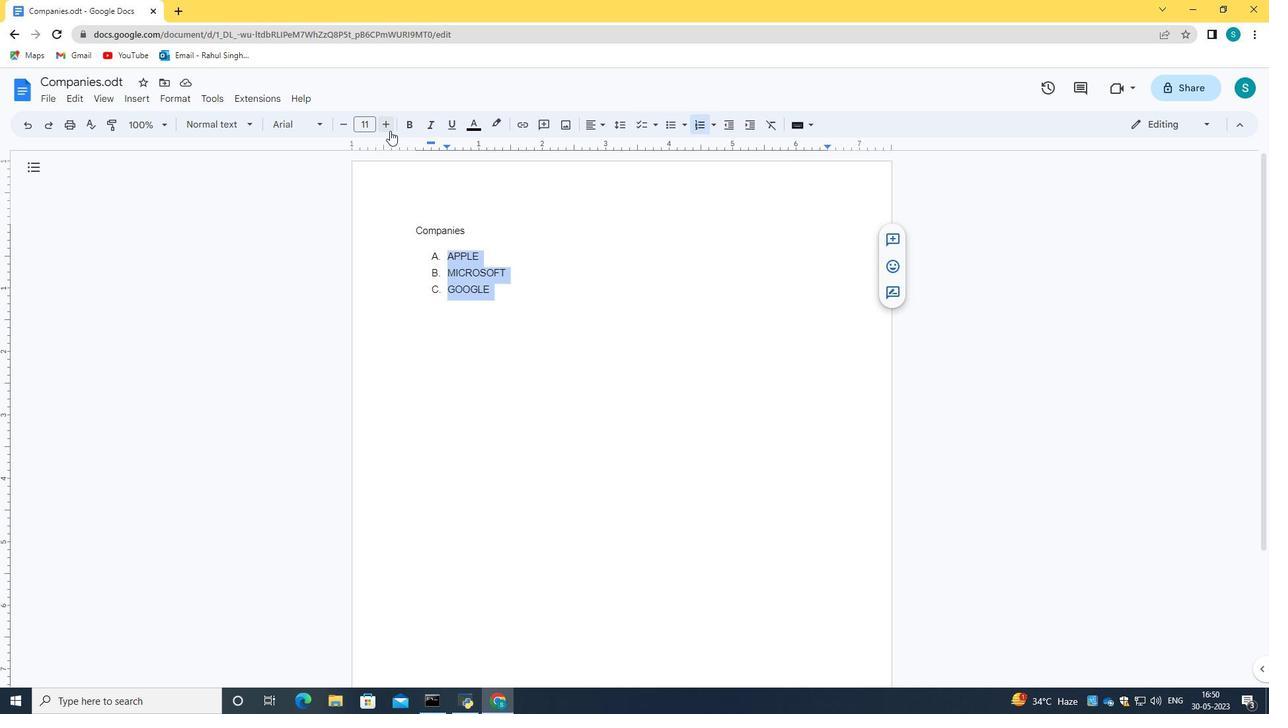 
Action: Mouse pressed left at (387, 128)
Screenshot: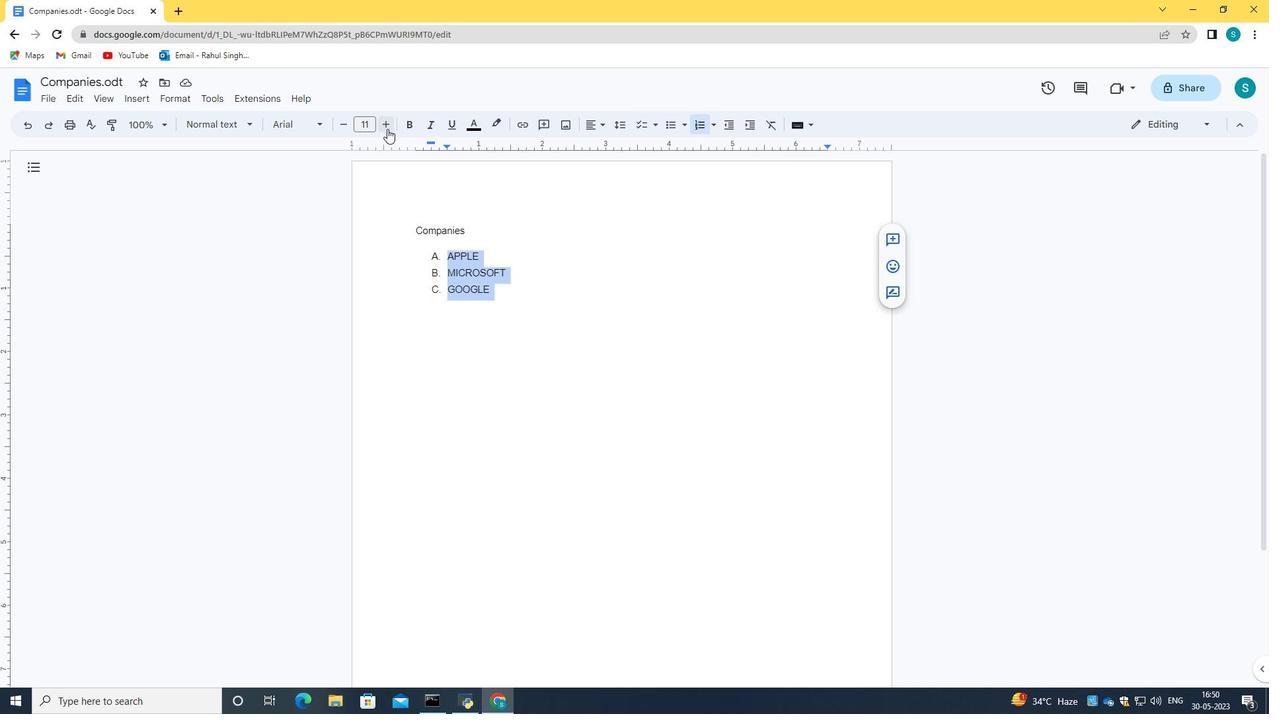 
Action: Mouse pressed left at (387, 128)
Screenshot: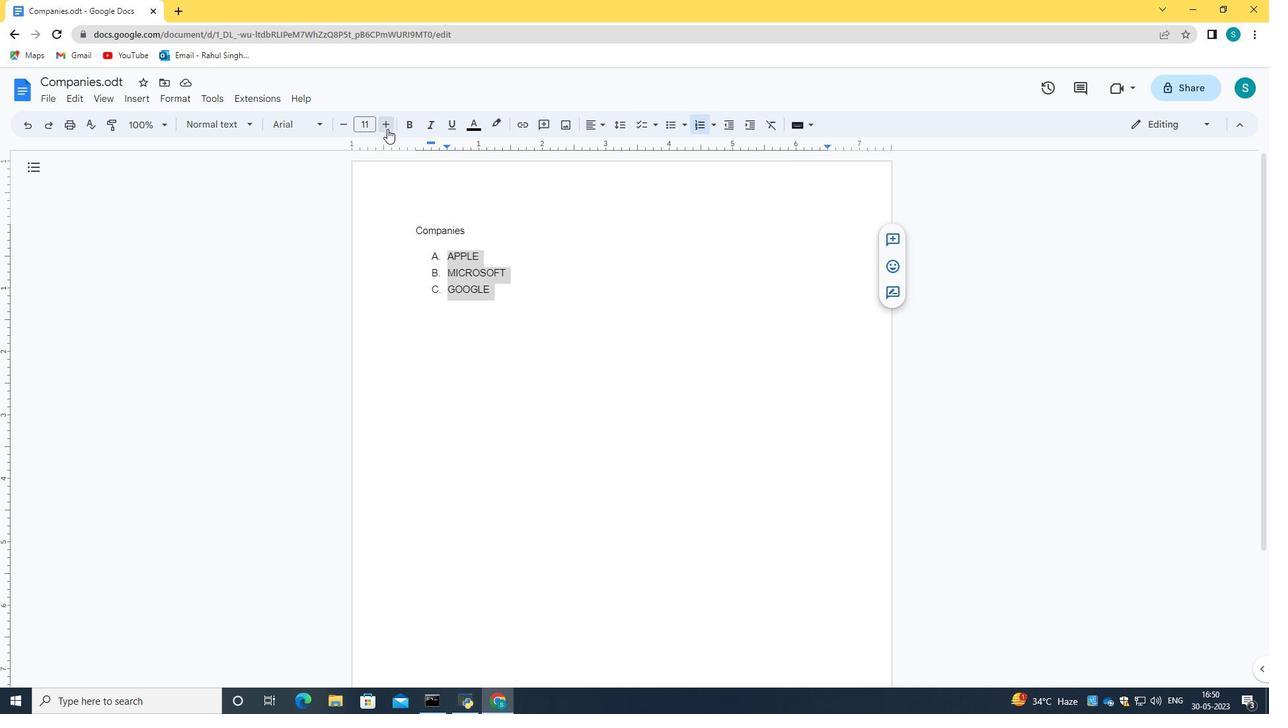 
Action: Mouse pressed left at (387, 128)
Screenshot: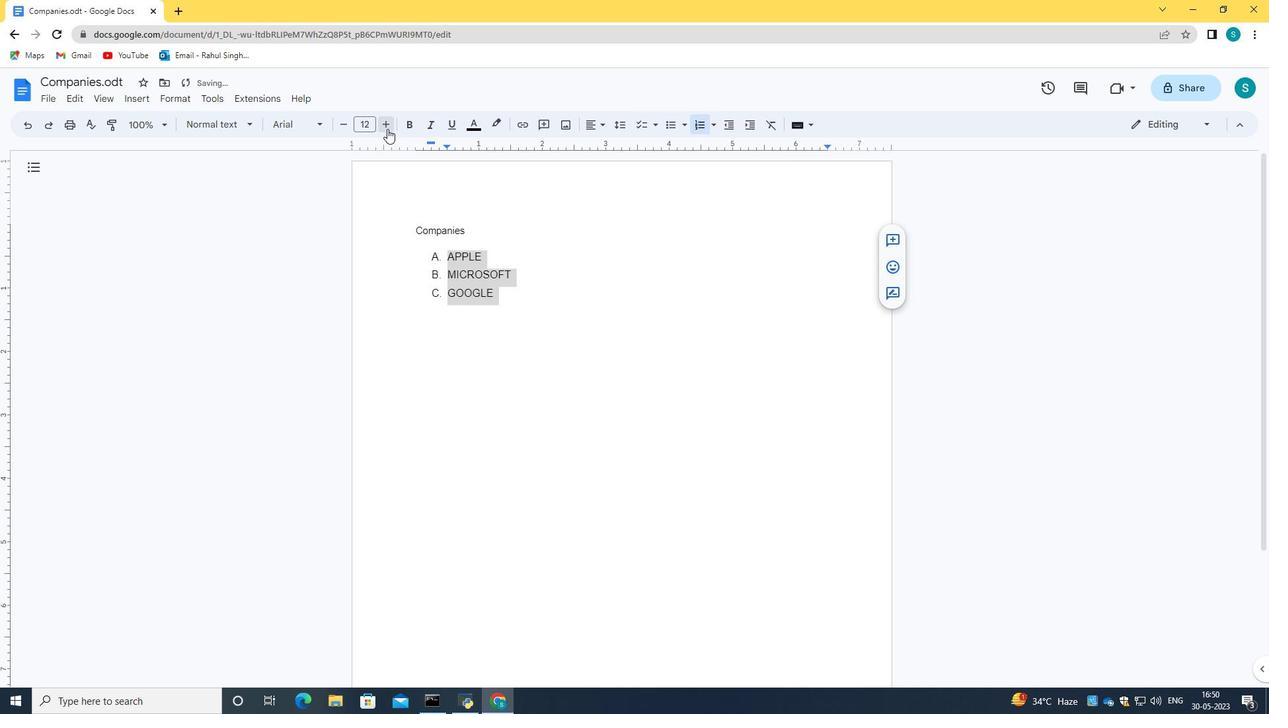 
Action: Mouse pressed left at (387, 128)
Screenshot: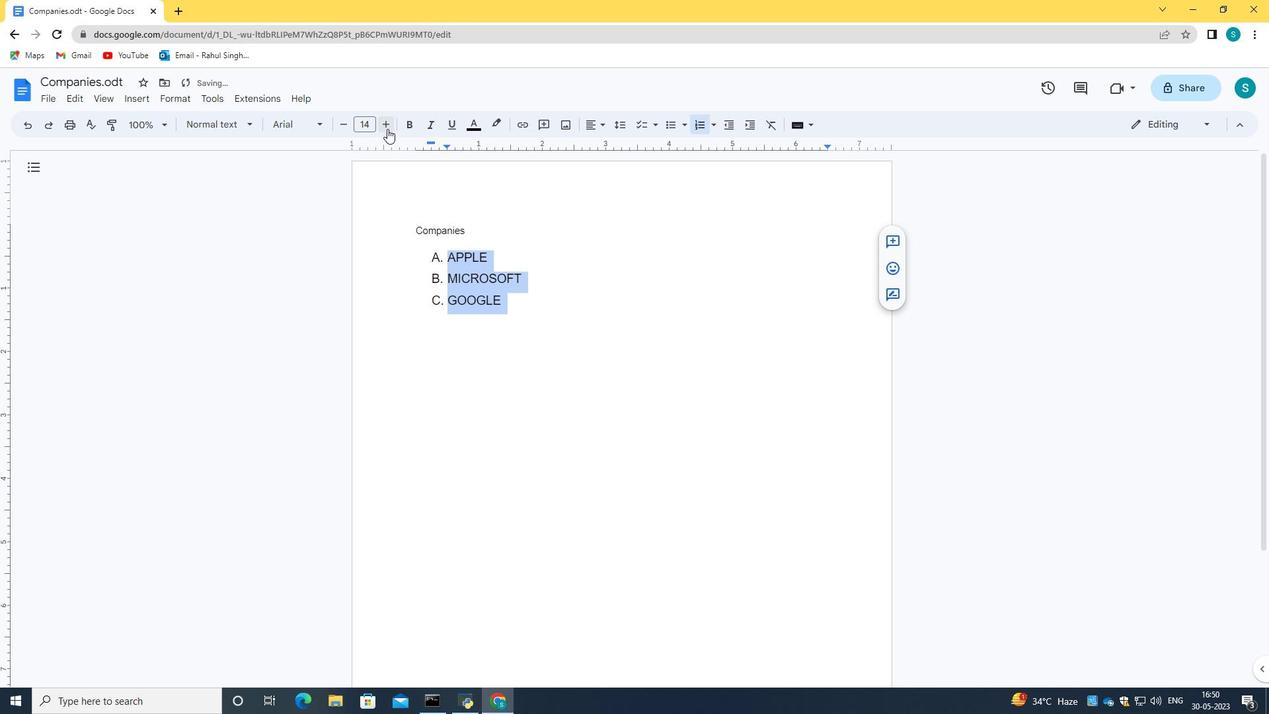 
Action: Mouse pressed left at (387, 128)
Screenshot: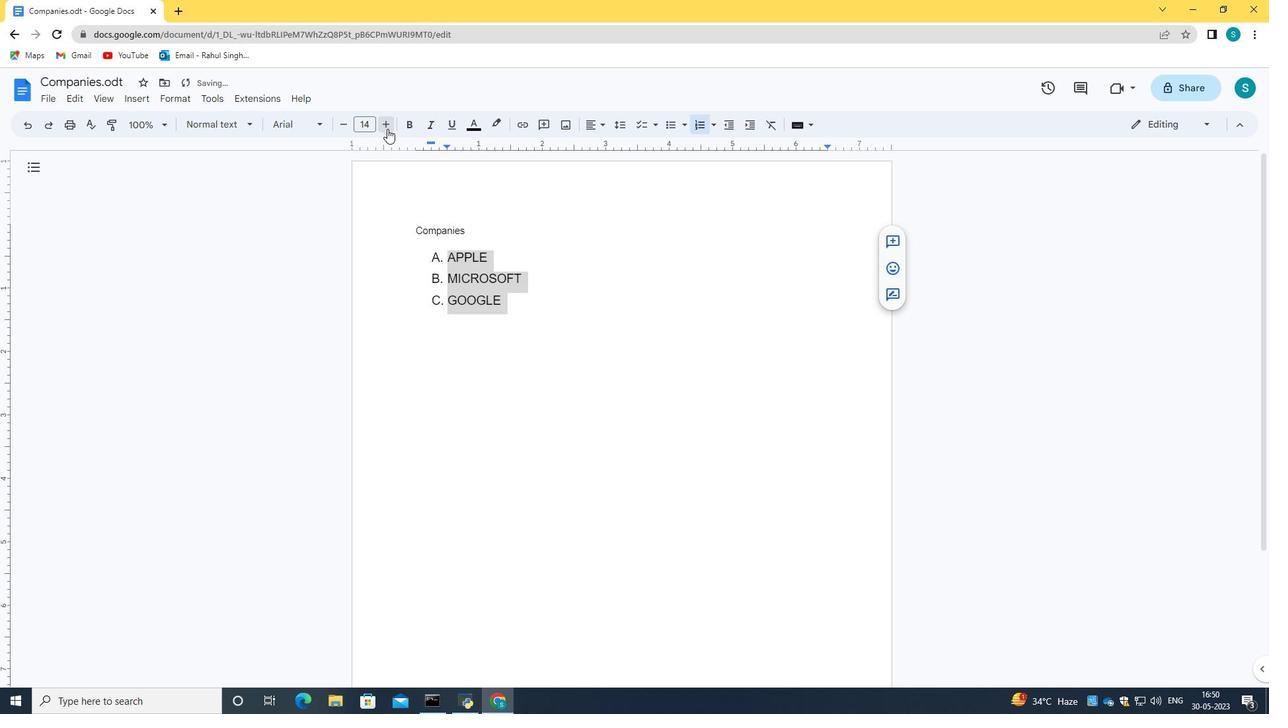
Action: Mouse moved to (659, 230)
Screenshot: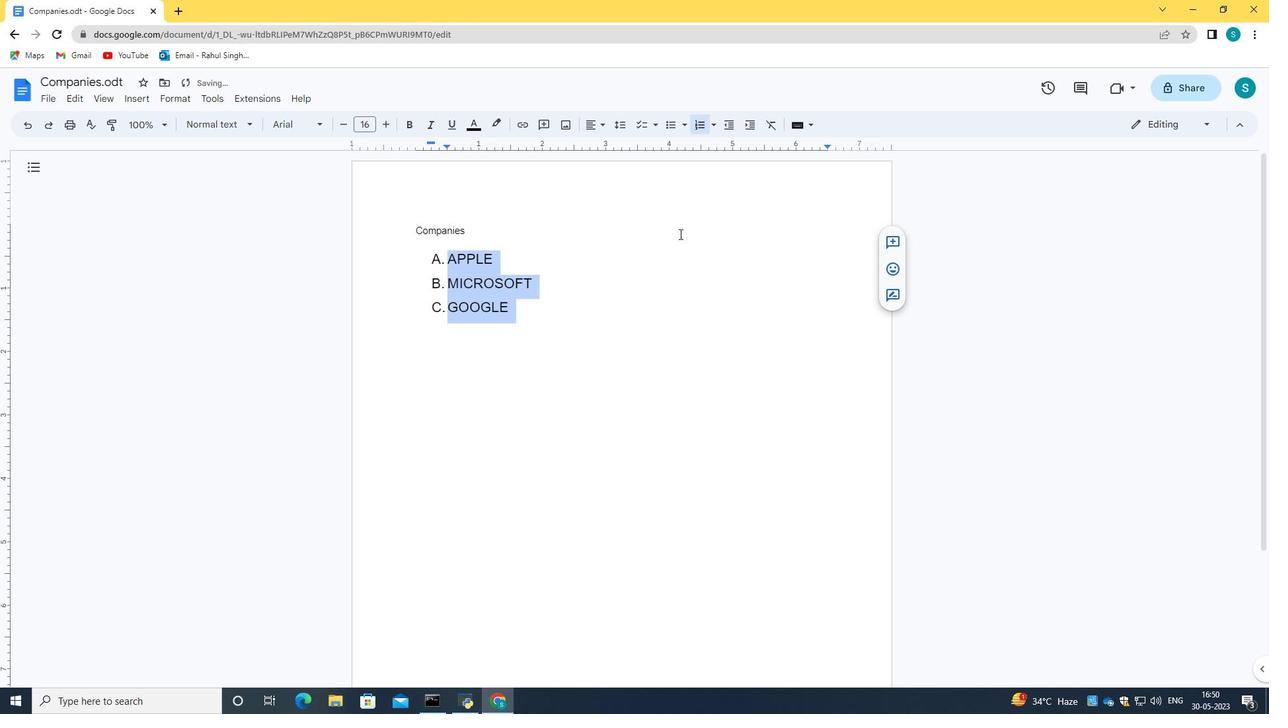 
Action: Mouse pressed left at (659, 230)
Screenshot: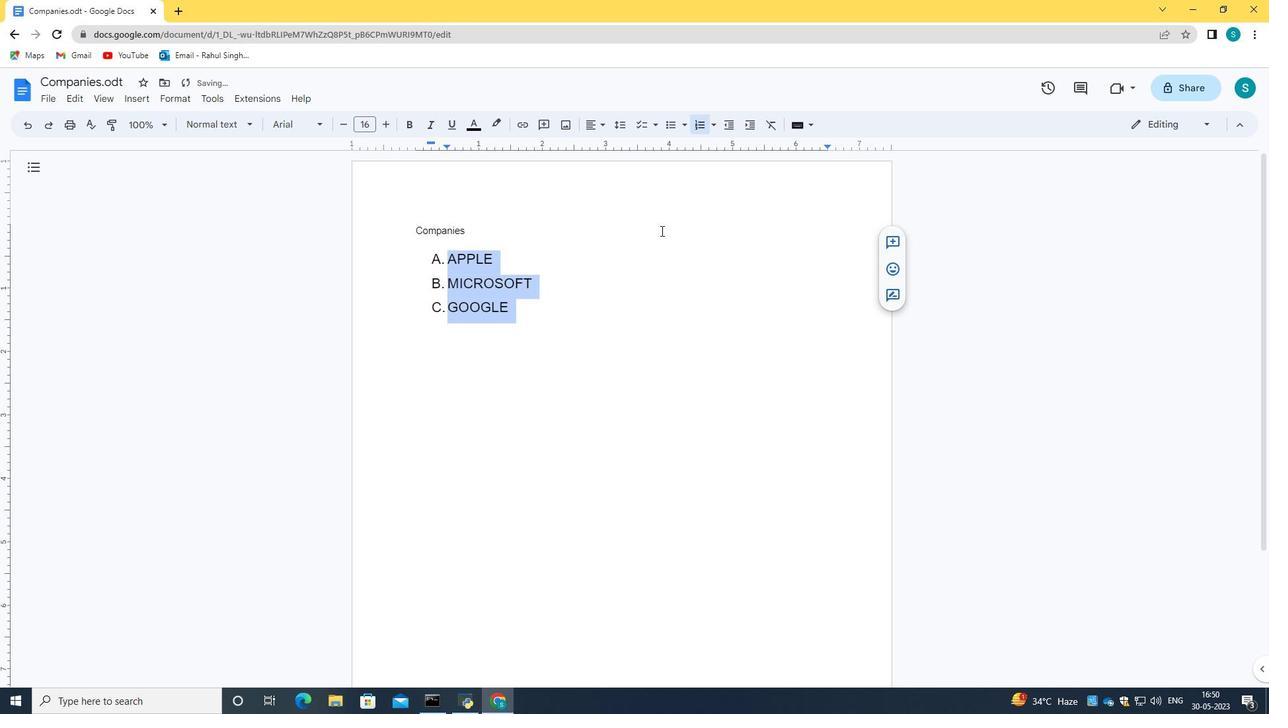 
Action: Mouse moved to (21, 126)
Screenshot: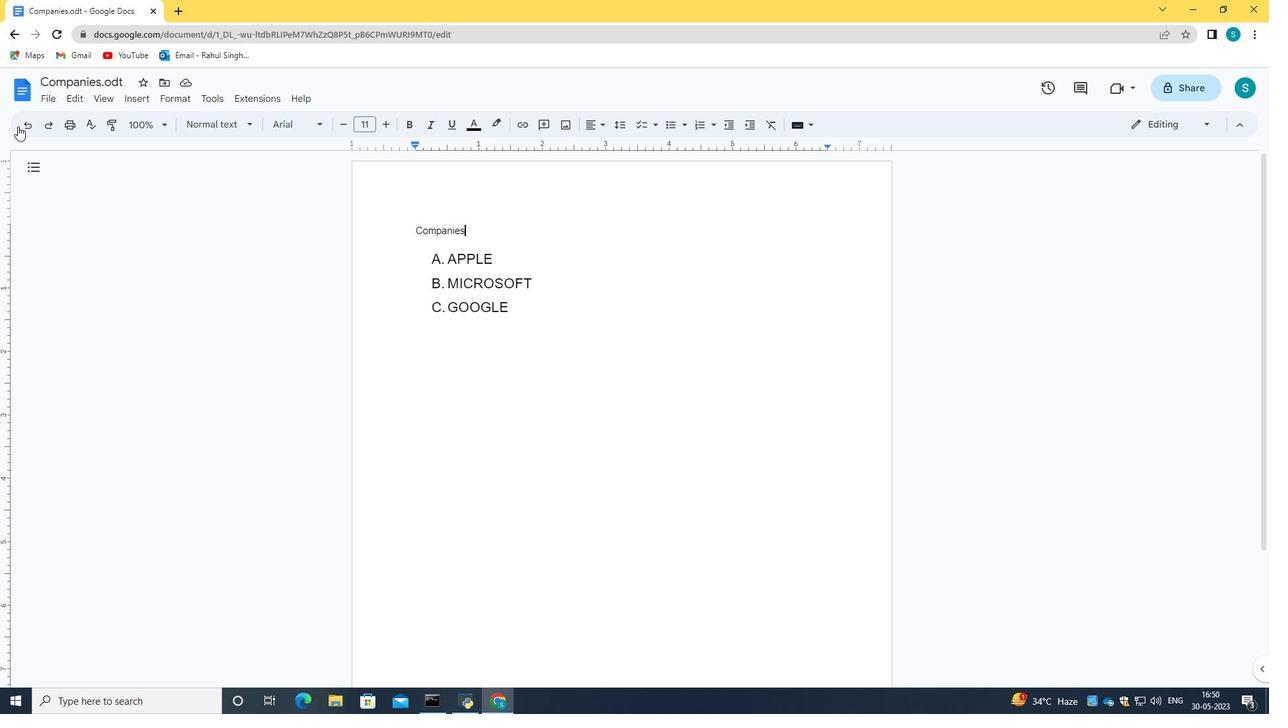 
Action: Mouse pressed left at (21, 126)
Screenshot: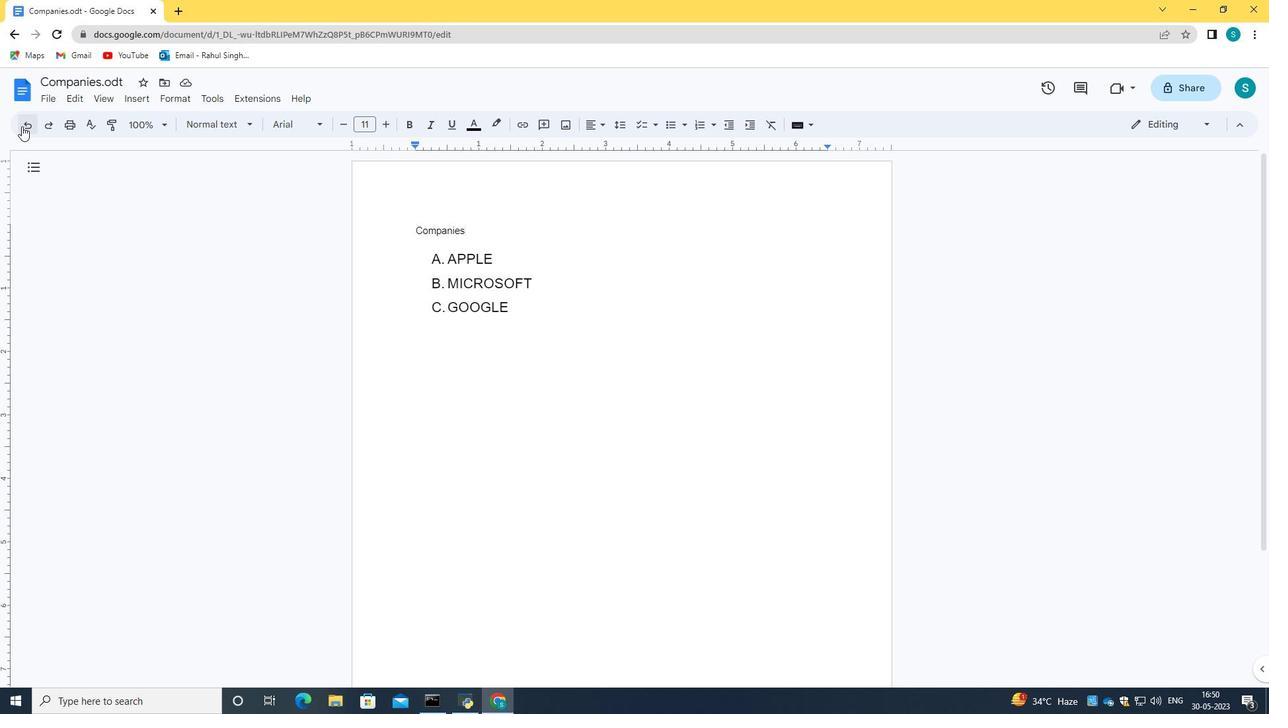 
Action: Mouse pressed left at (21, 126)
Screenshot: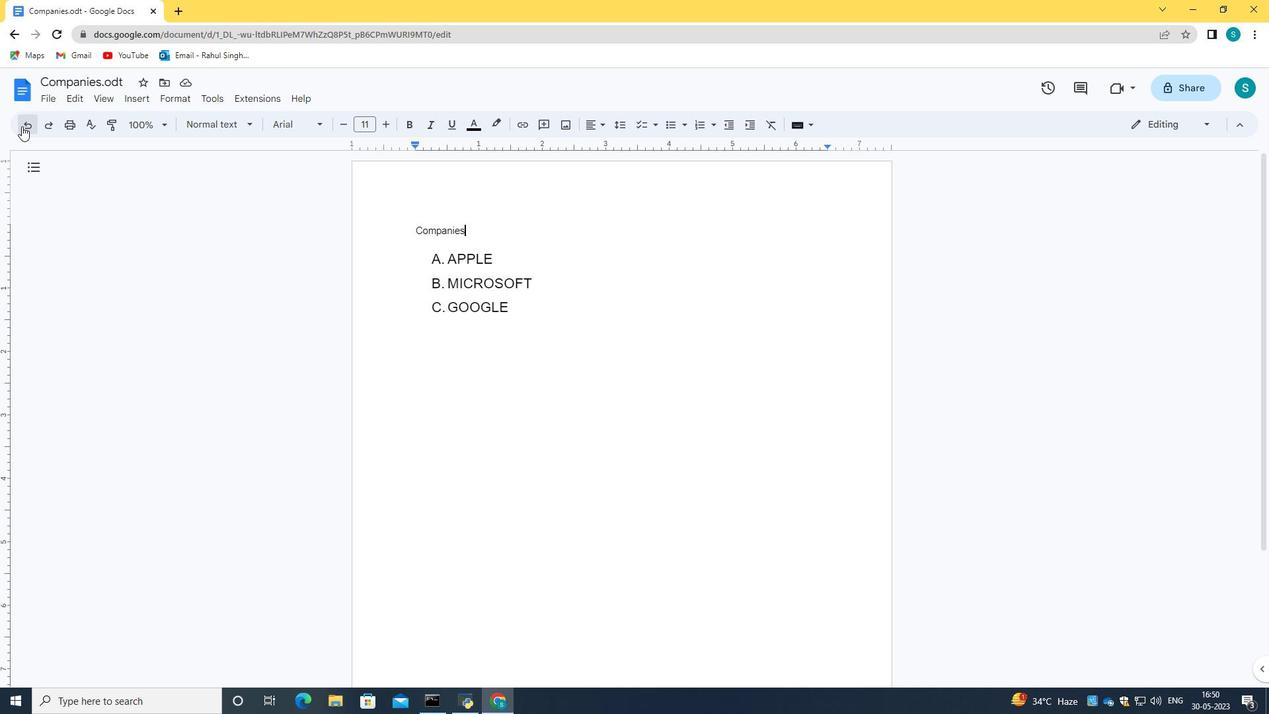 
Action: Mouse moved to (21, 126)
Screenshot: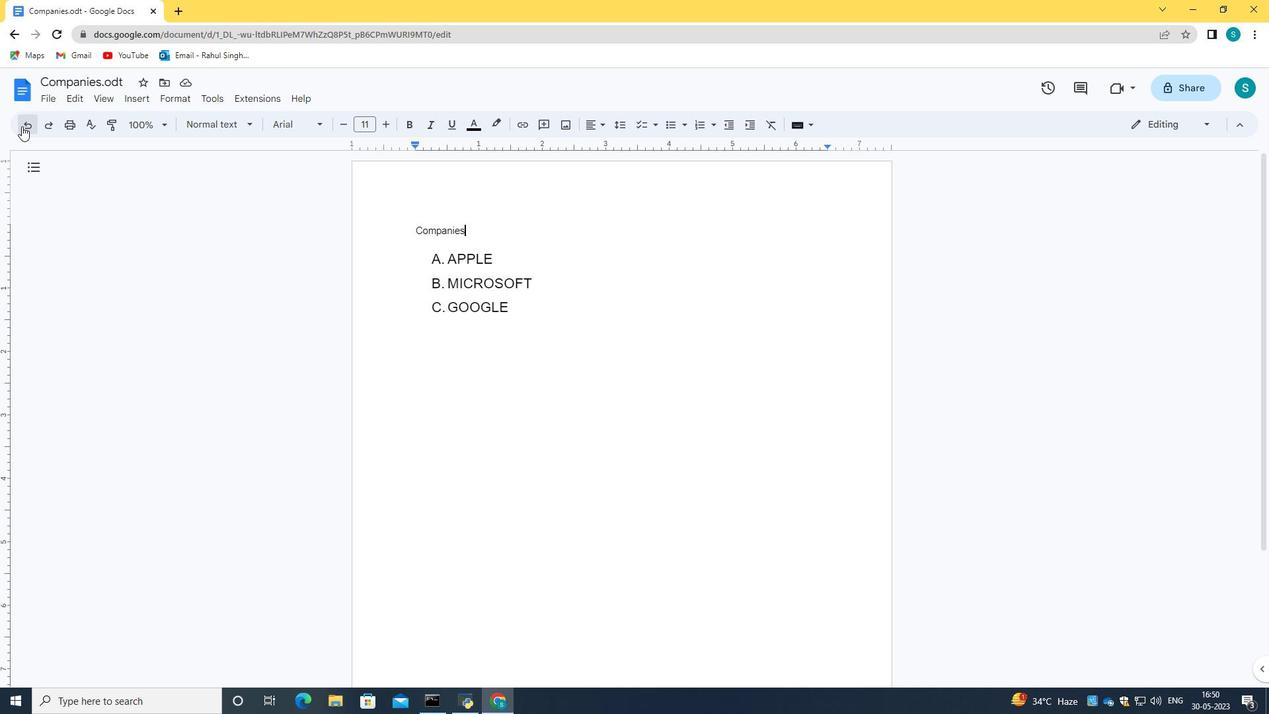 
Action: Mouse pressed left at (21, 126)
Screenshot: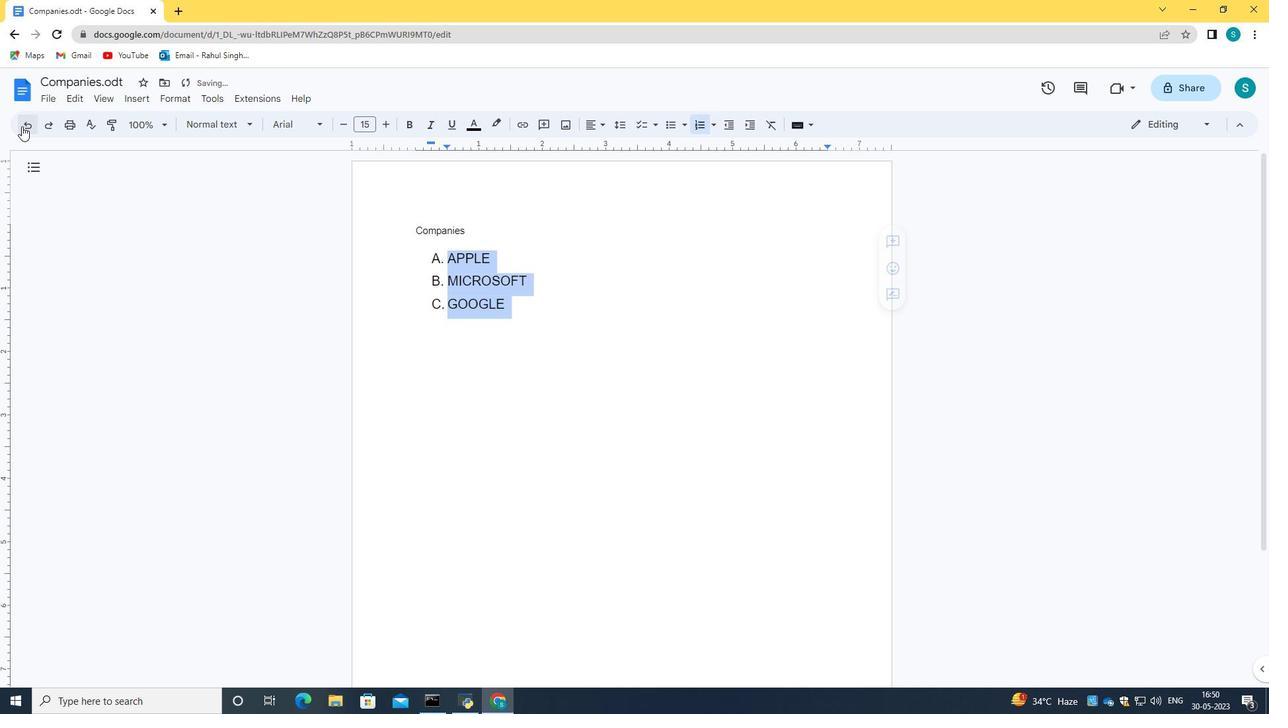 
Action: Mouse pressed left at (21, 126)
Screenshot: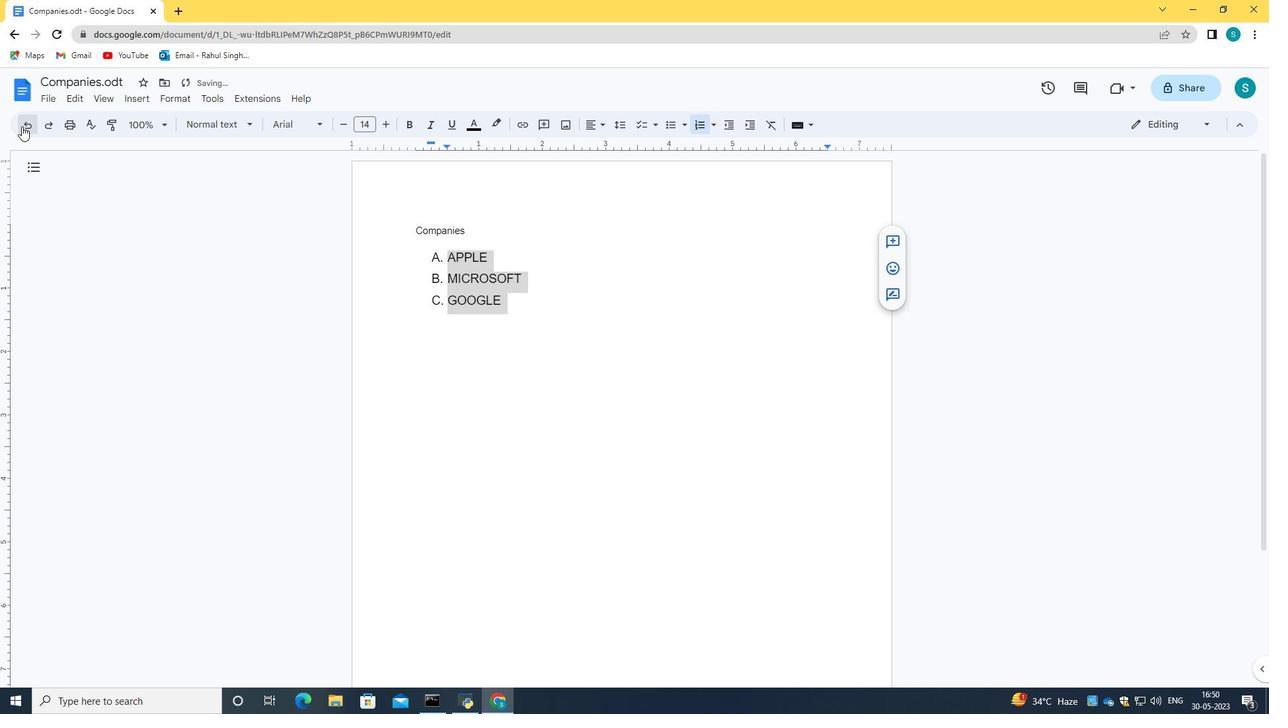 
Action: Mouse pressed left at (21, 126)
Screenshot: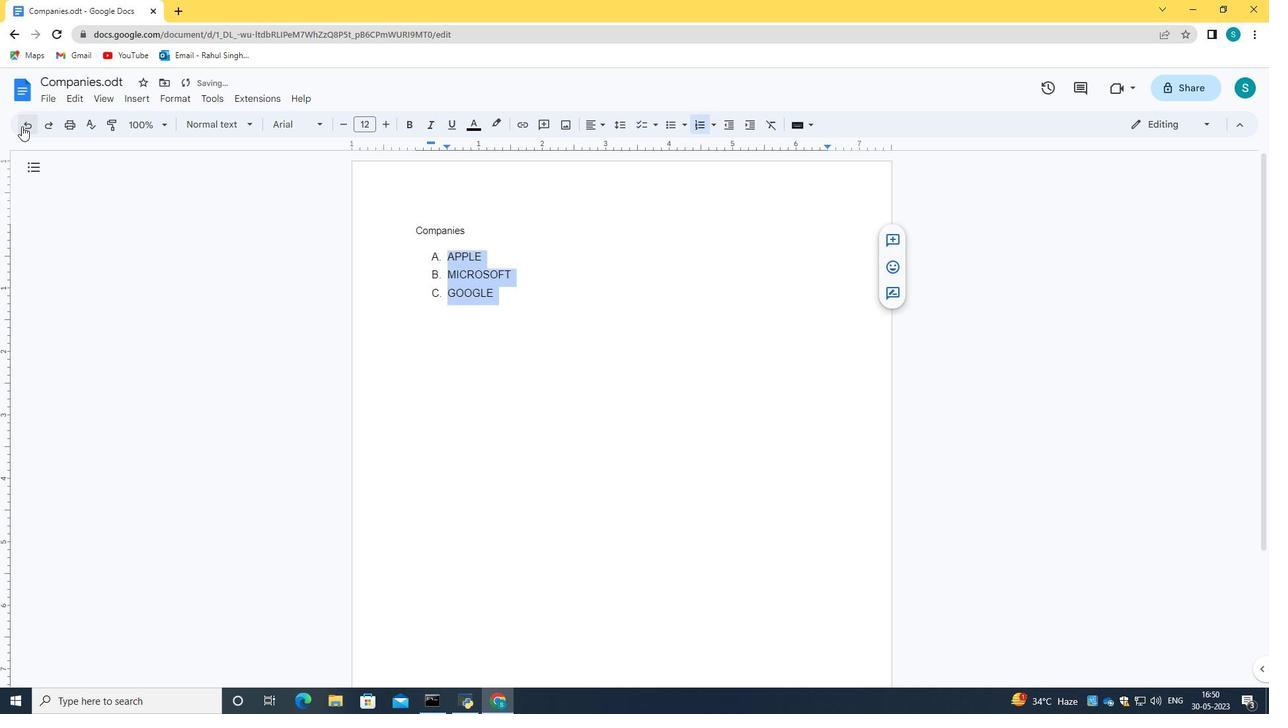 
Action: Mouse pressed left at (21, 126)
Screenshot: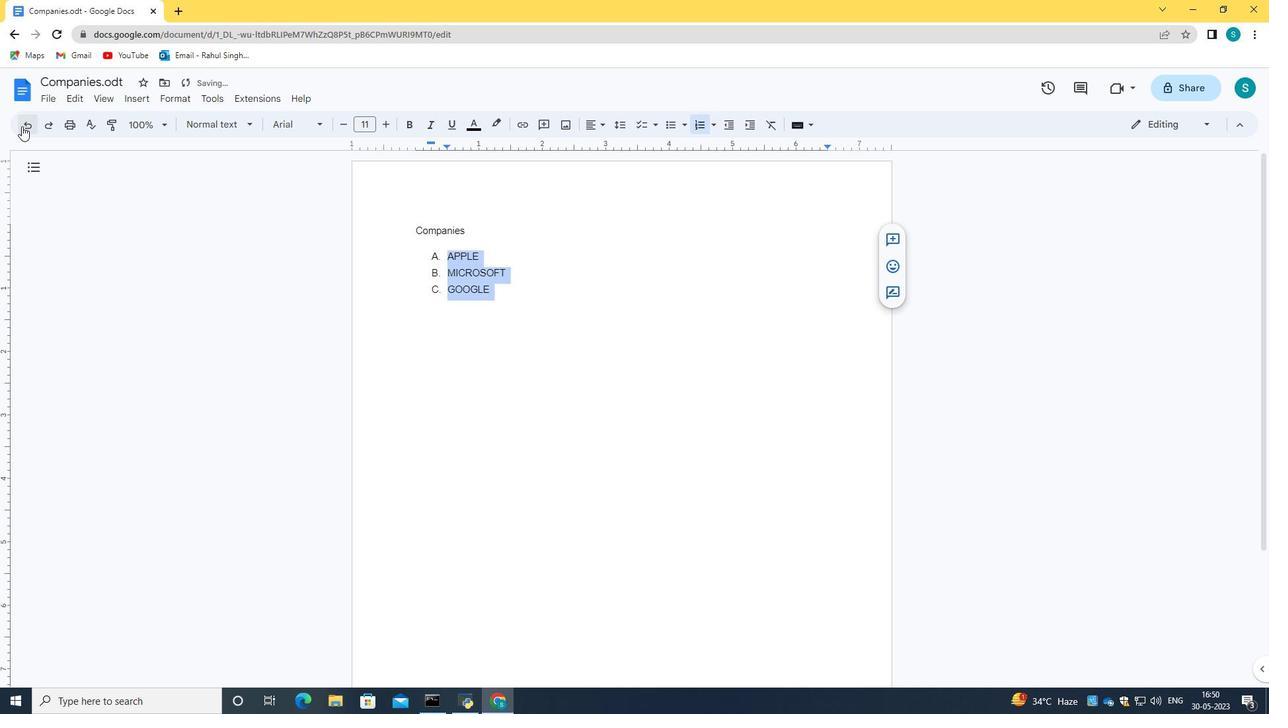 
Action: Mouse moved to (50, 128)
Screenshot: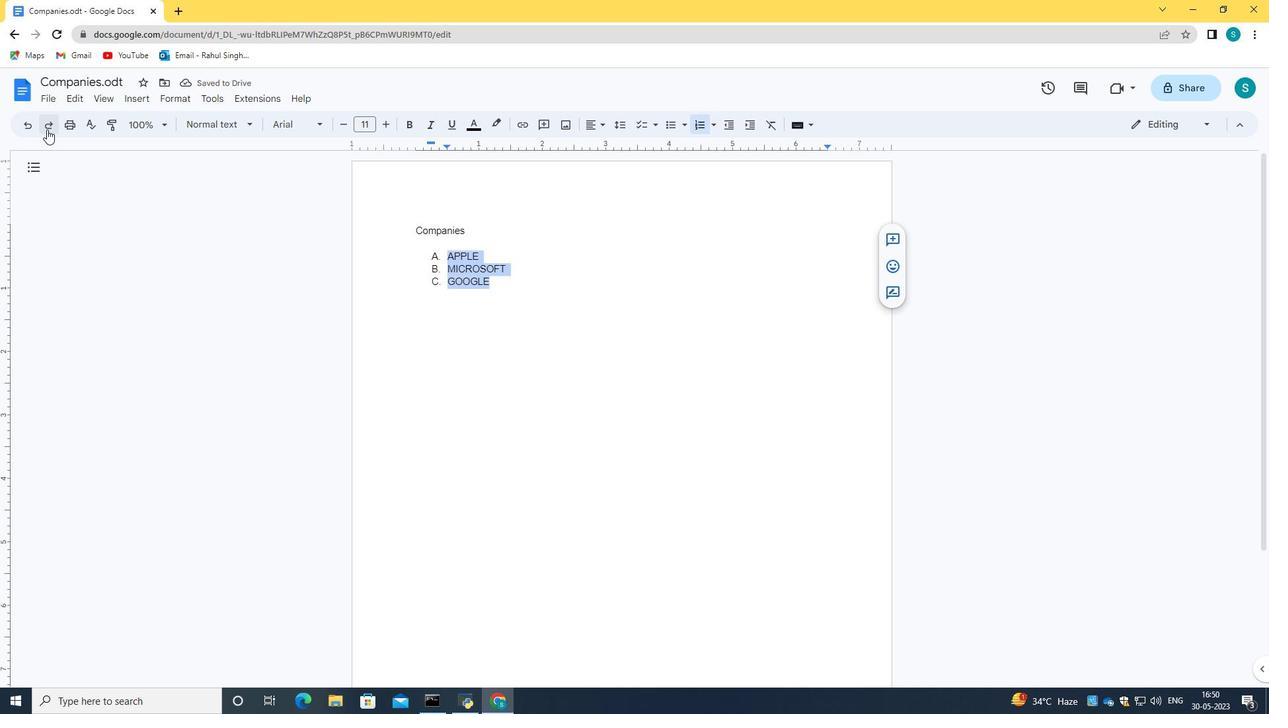 
Action: Mouse pressed left at (50, 128)
Screenshot: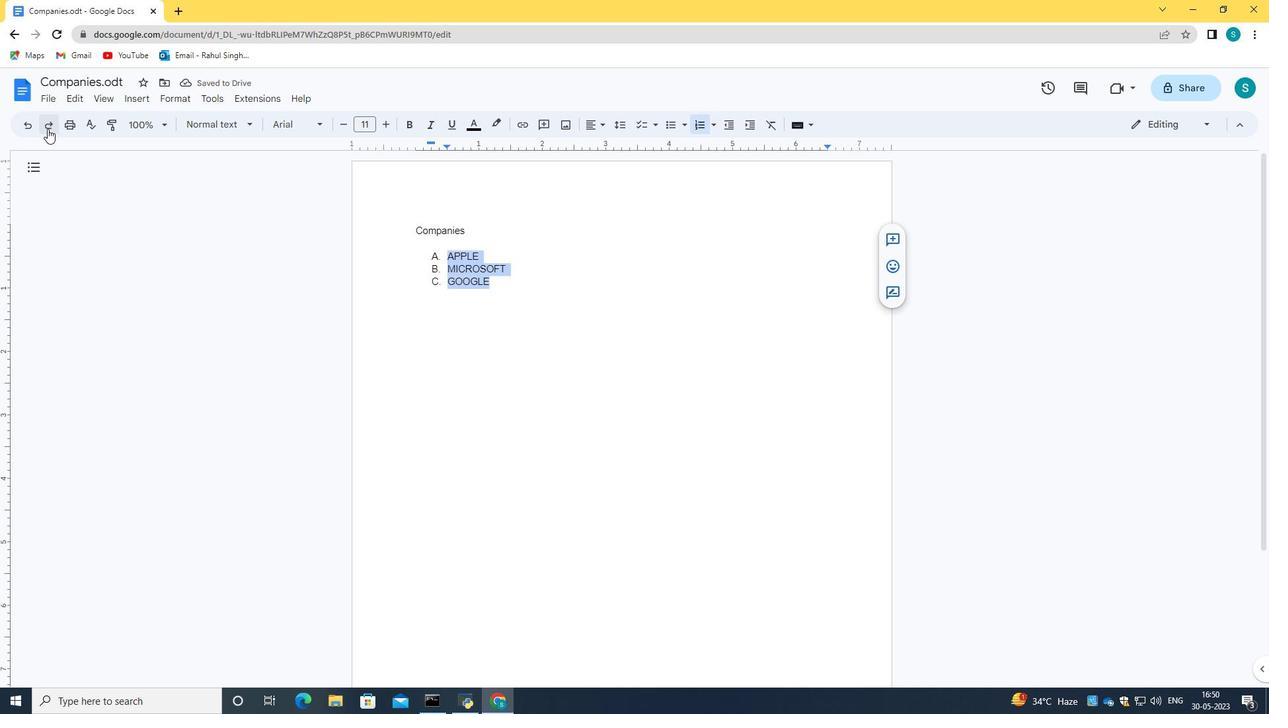 
Action: Mouse moved to (482, 201)
Screenshot: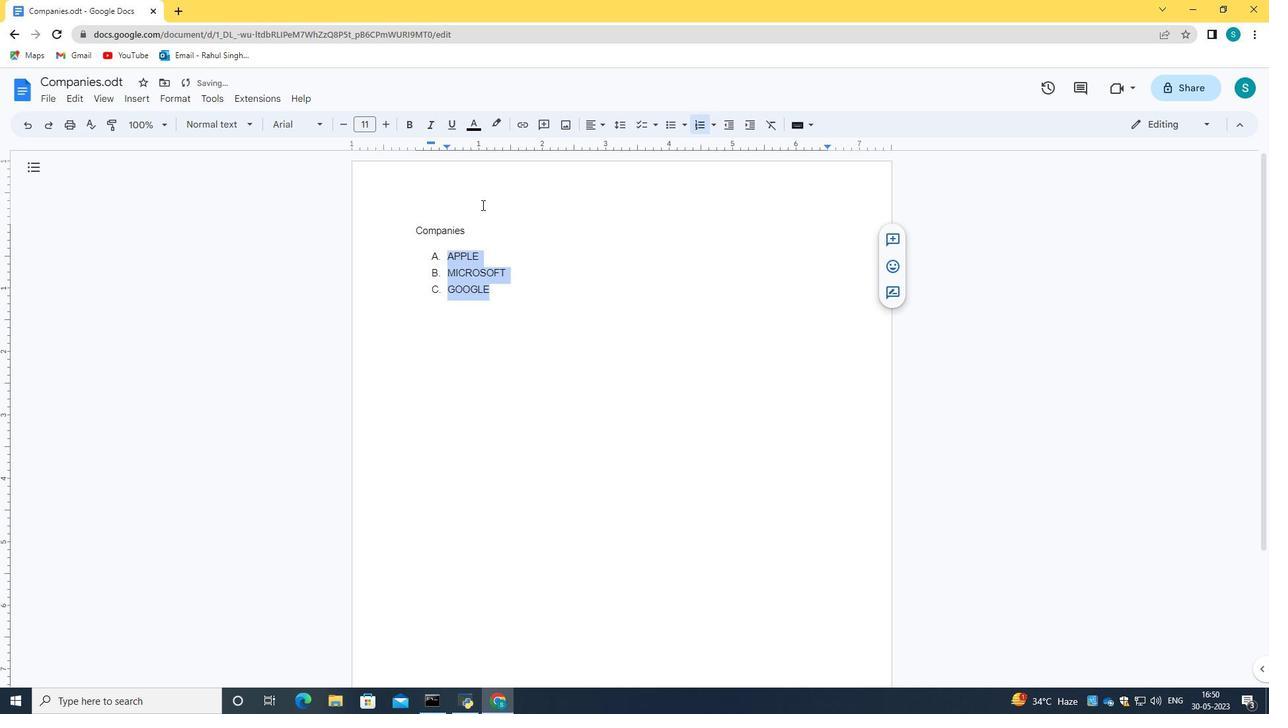 
Action: Mouse pressed left at (482, 201)
Screenshot: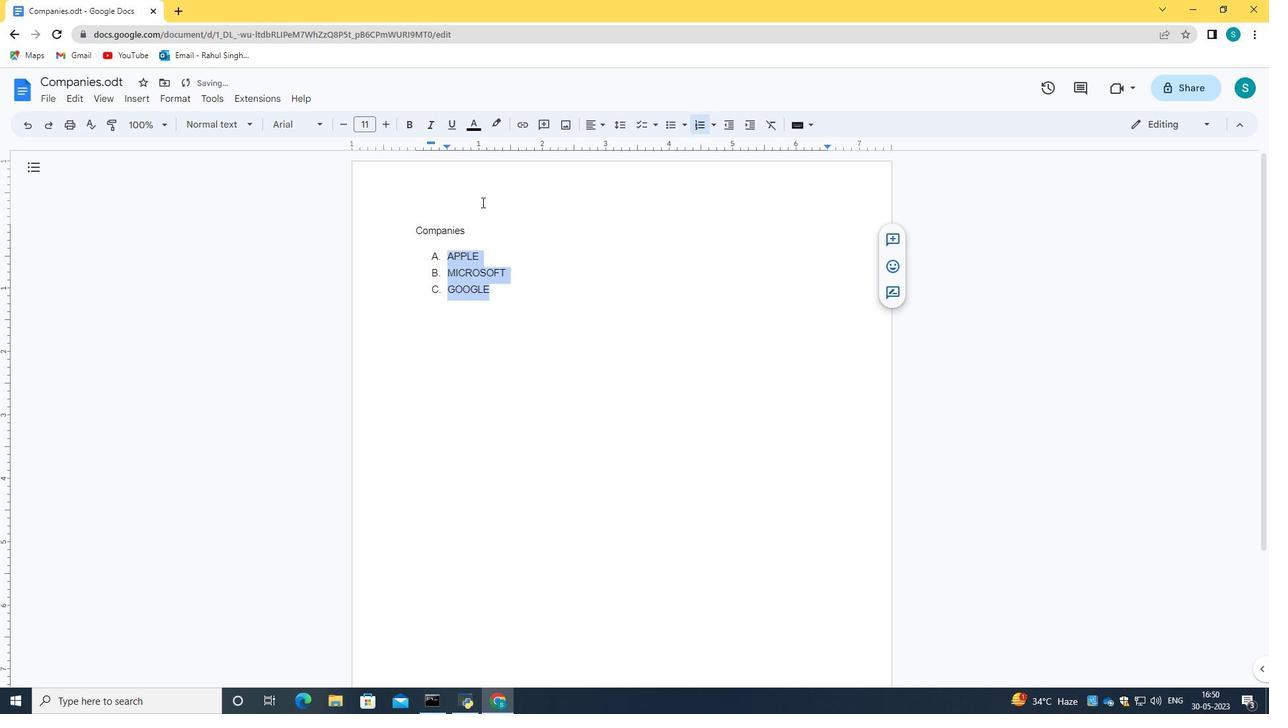 
Action: Mouse moved to (475, 227)
Screenshot: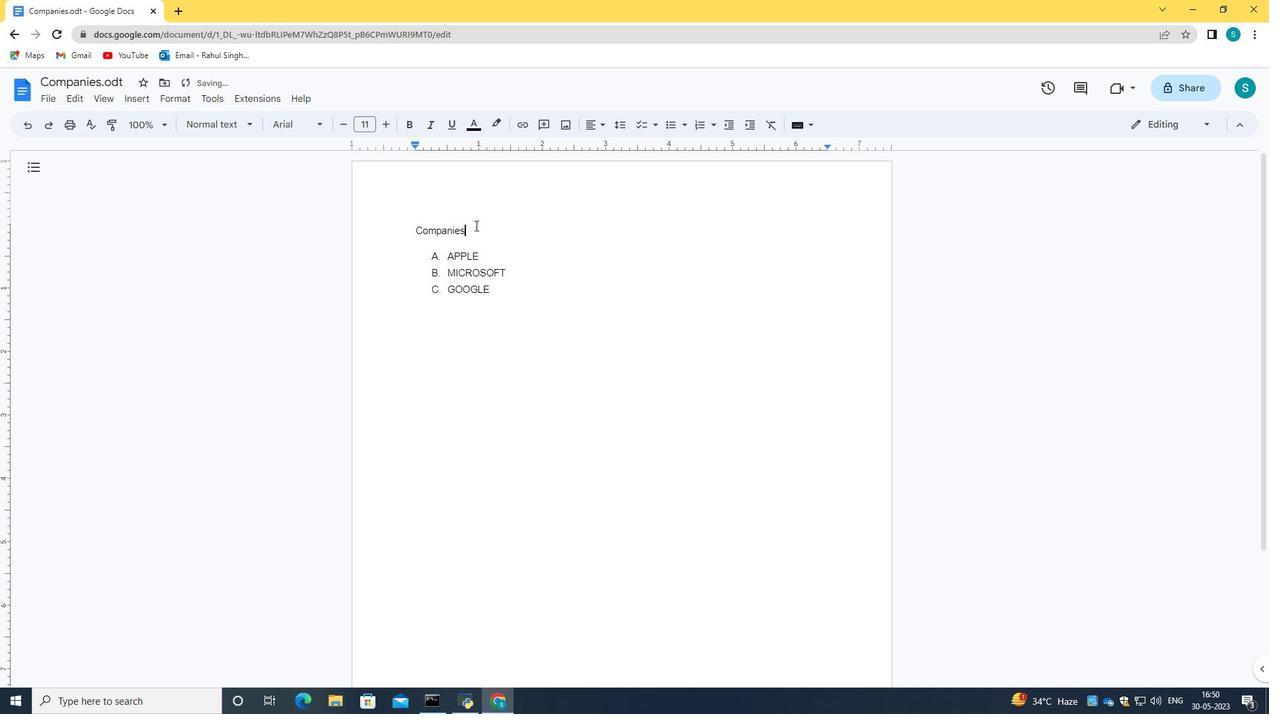 
Action: Mouse pressed left at (475, 227)
Screenshot: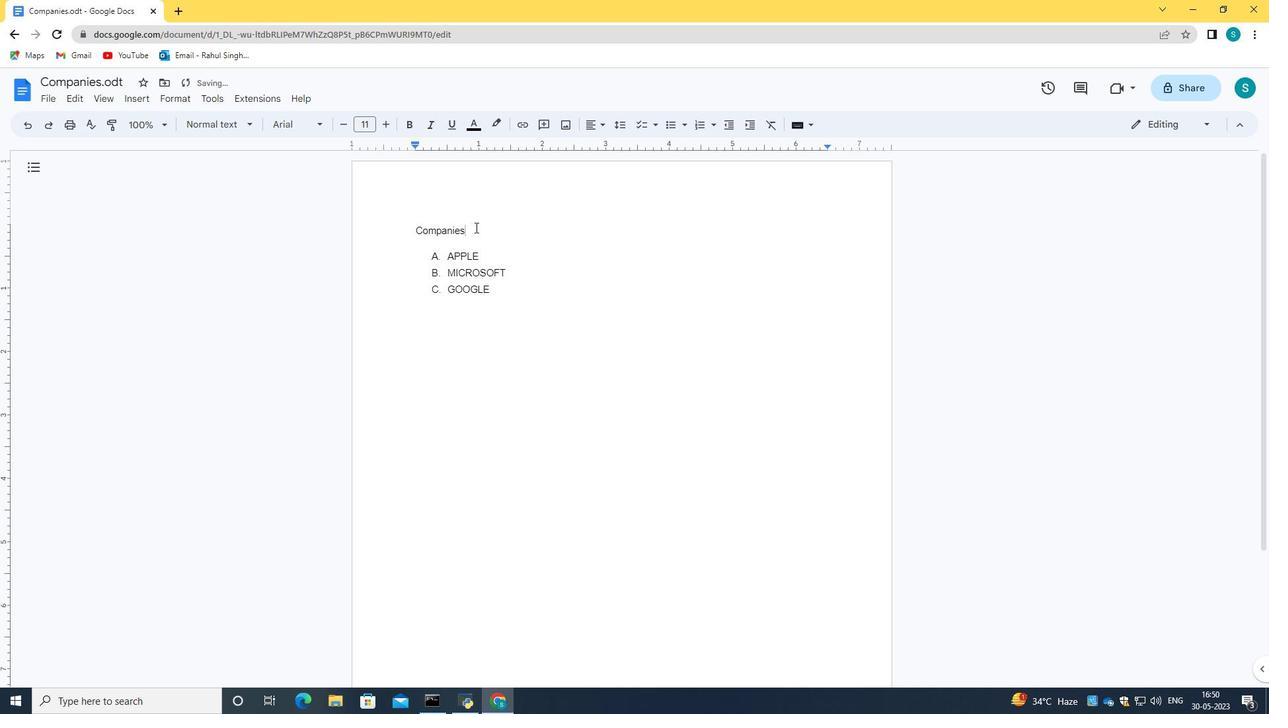 
Action: Mouse moved to (386, 125)
Screenshot: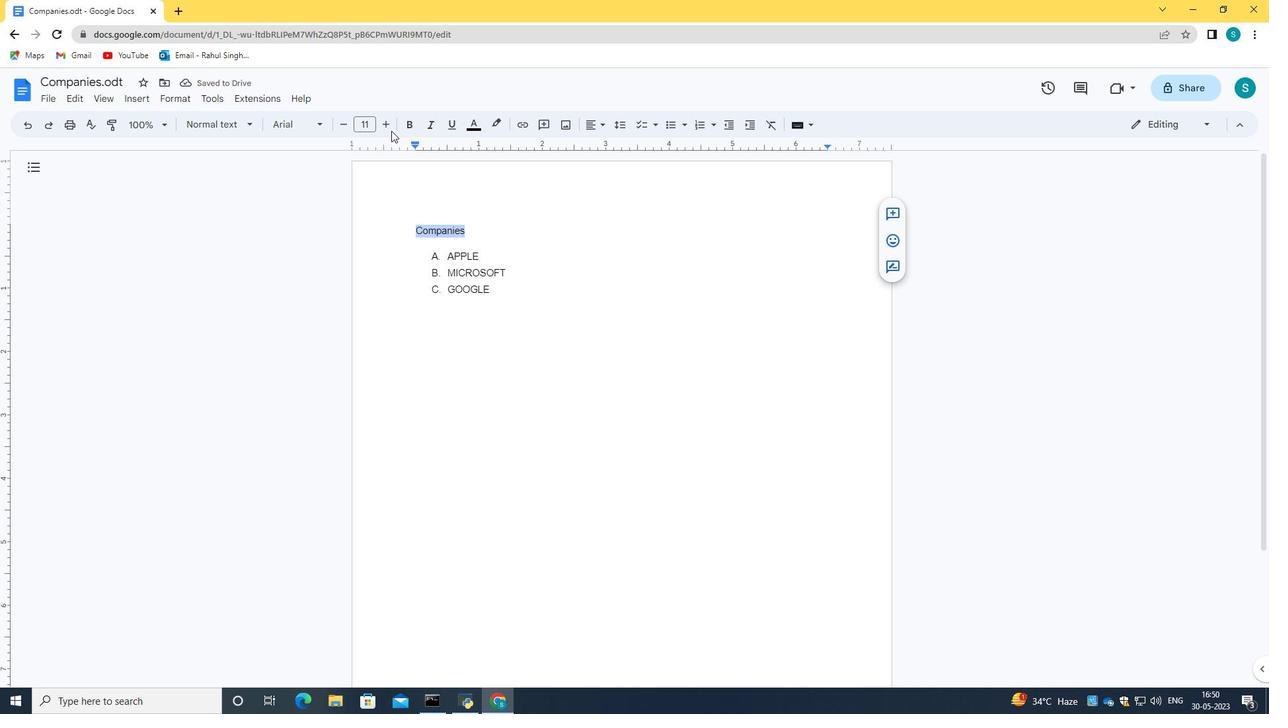 
Action: Mouse pressed left at (386, 125)
Screenshot: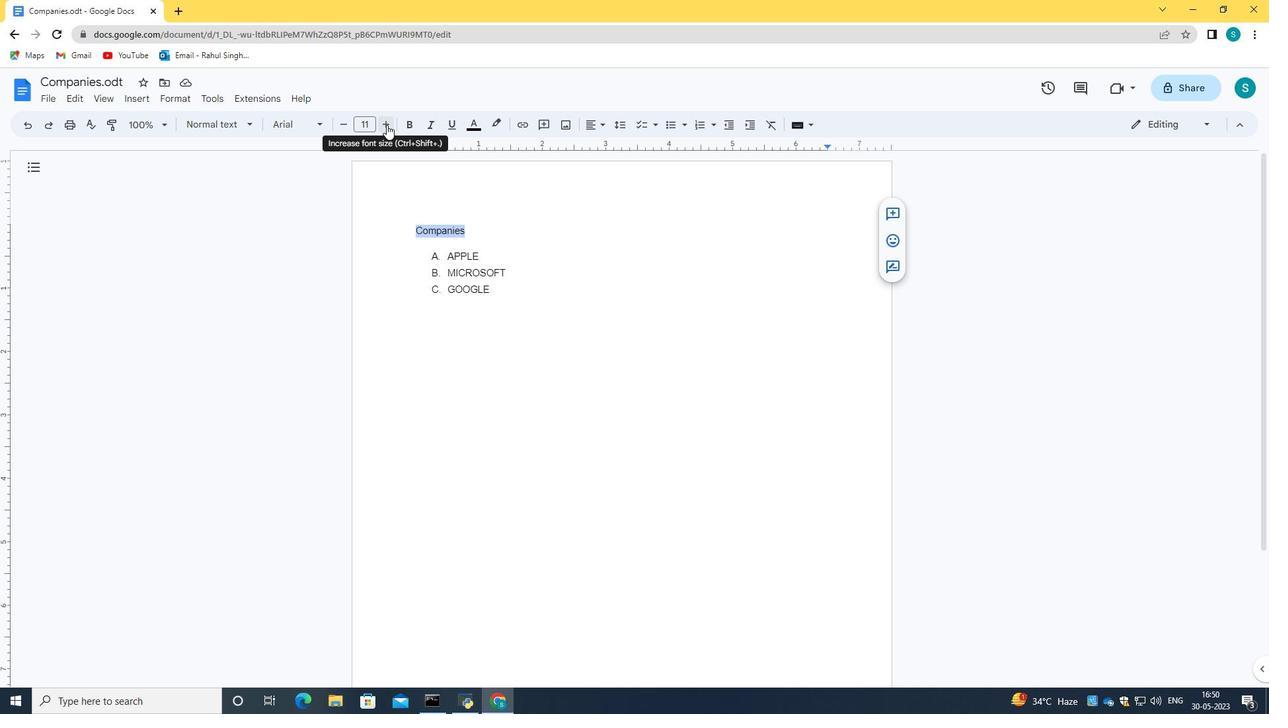 
Action: Mouse pressed left at (386, 125)
Screenshot: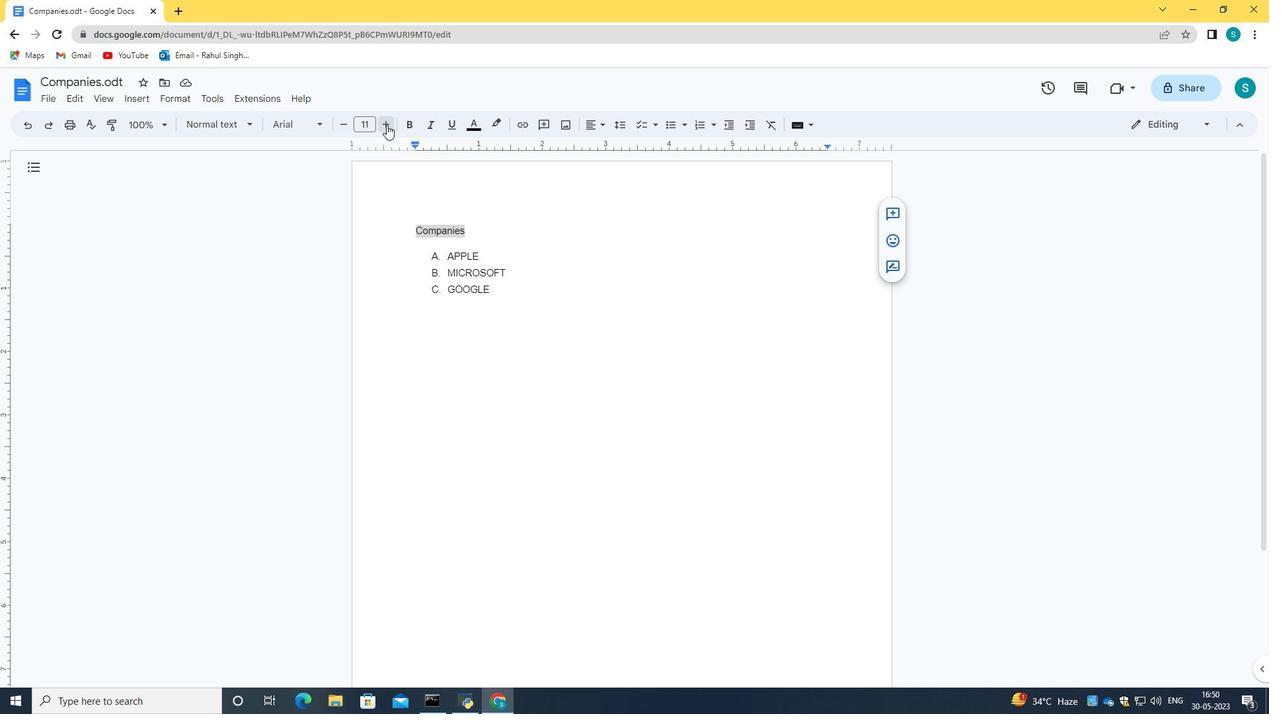 
Action: Mouse pressed left at (386, 125)
Screenshot: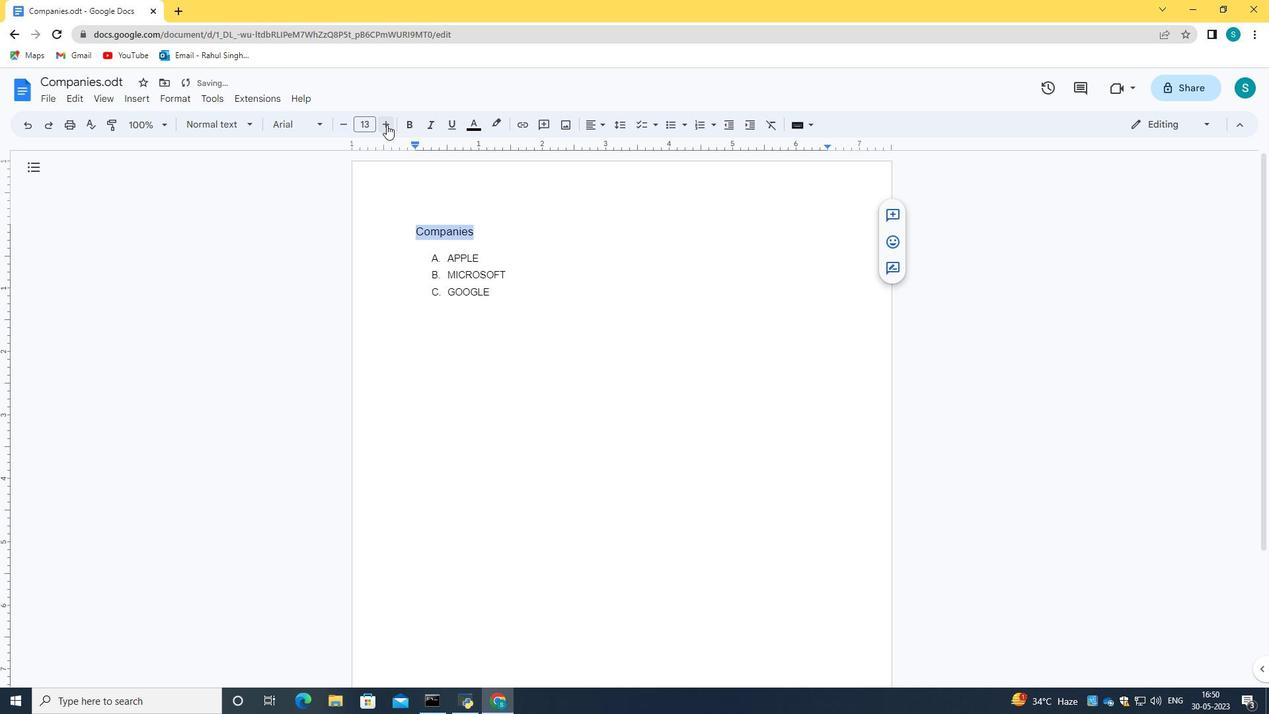 
Action: Mouse pressed left at (386, 125)
Screenshot: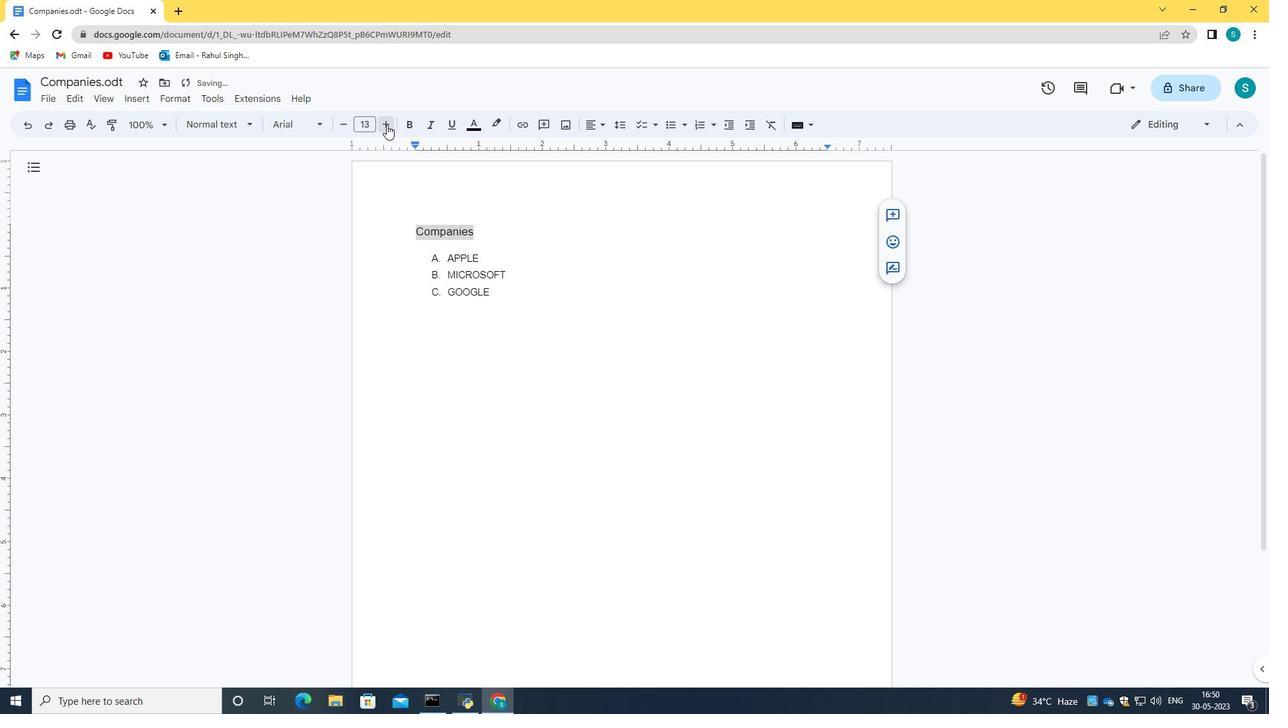 
Action: Mouse pressed left at (386, 125)
Screenshot: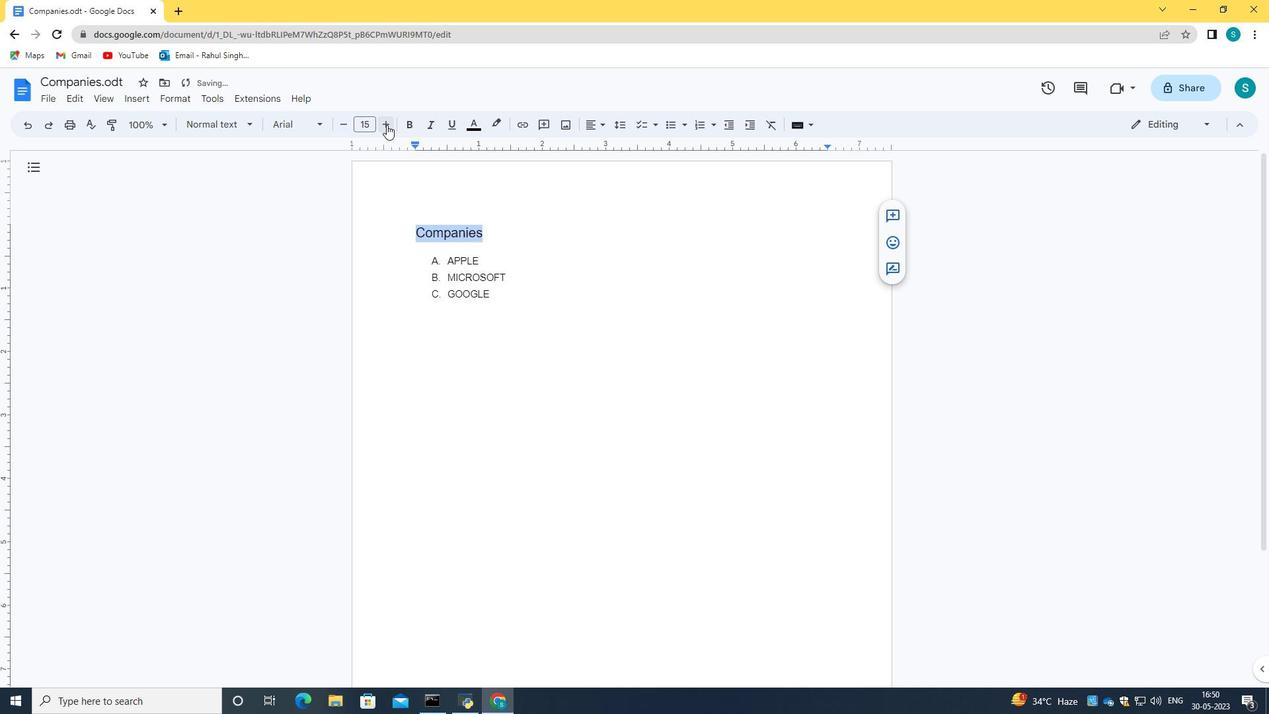 
Action: Mouse moved to (433, 259)
Screenshot: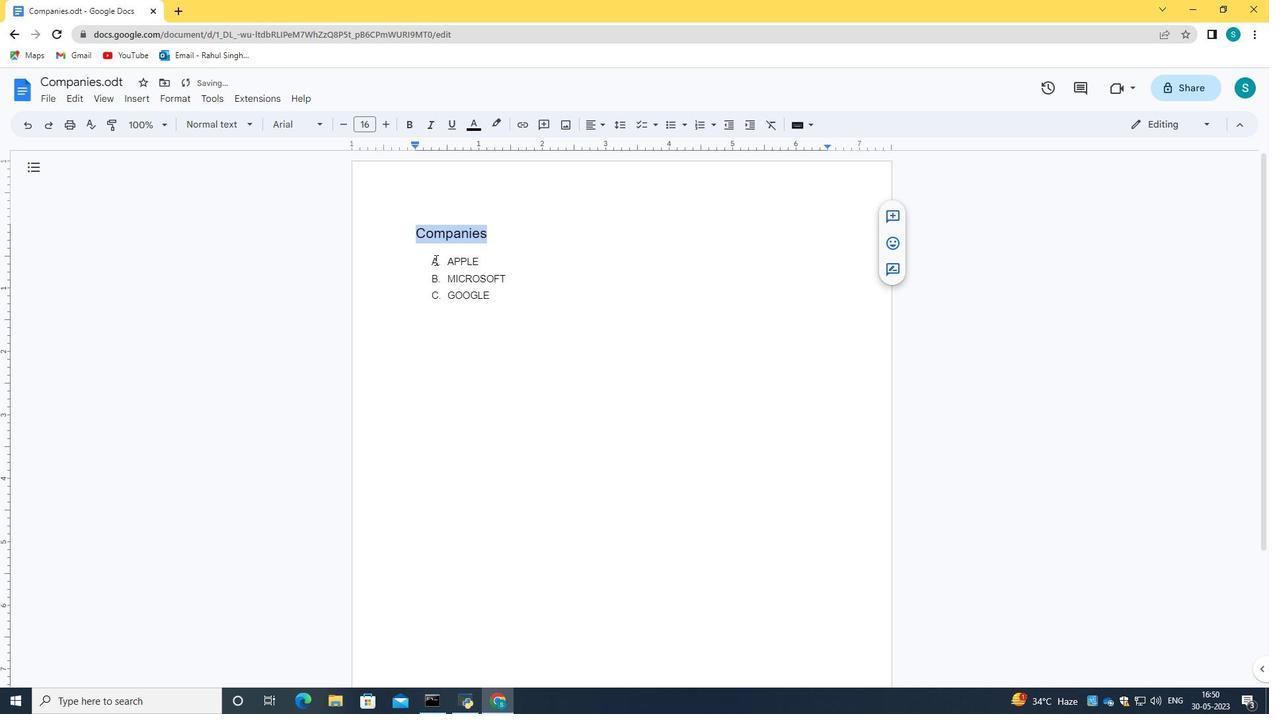 
Action: Mouse pressed left at (433, 259)
Screenshot: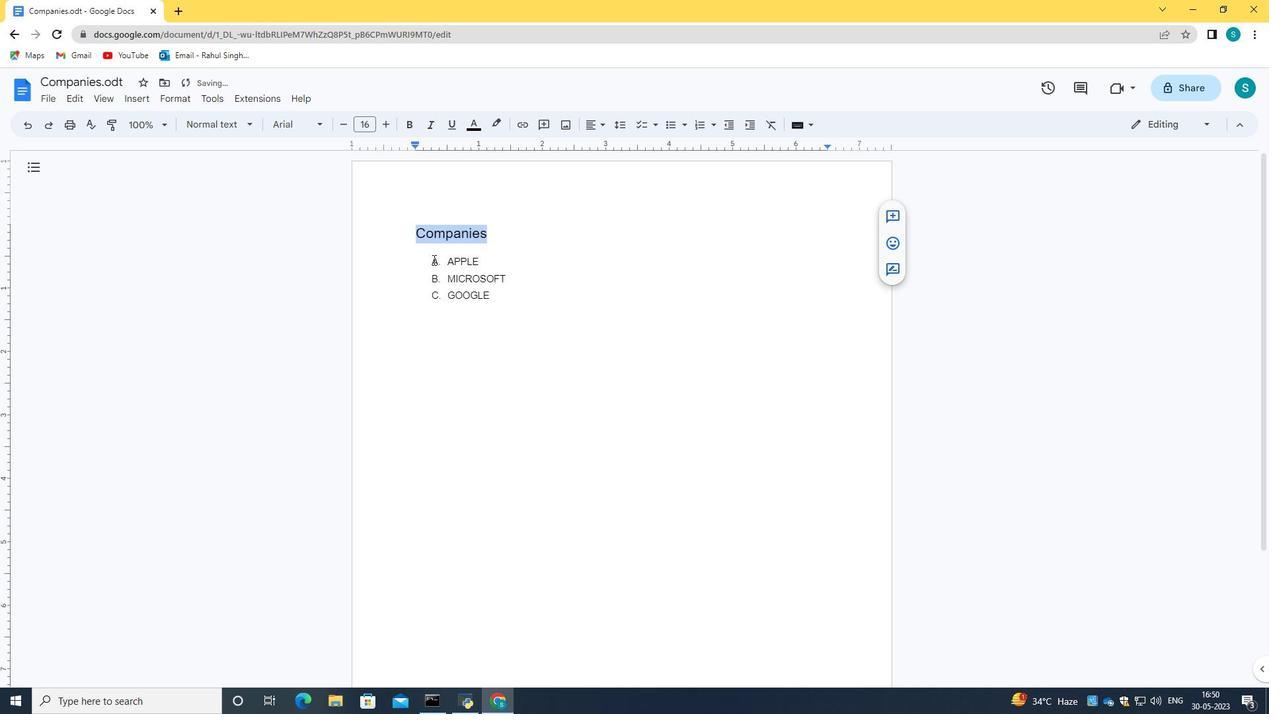
Action: Mouse moved to (394, 128)
Screenshot: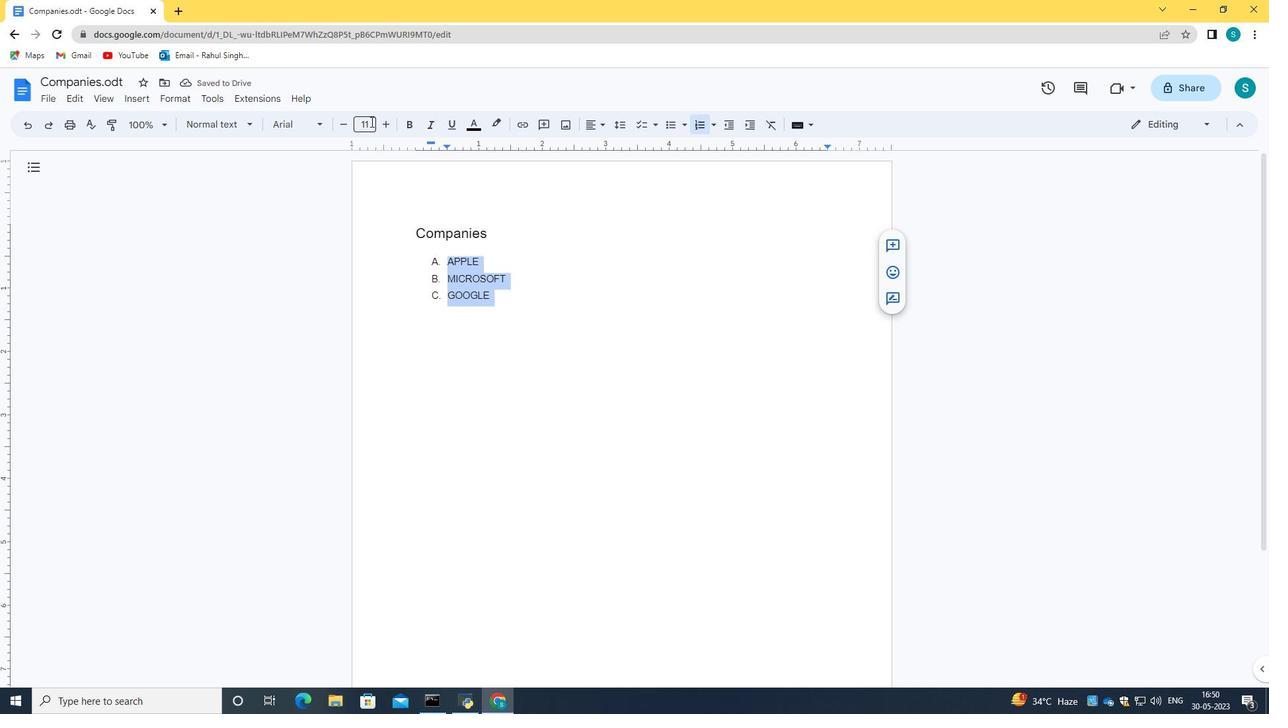 
Action: Mouse pressed left at (394, 128)
Screenshot: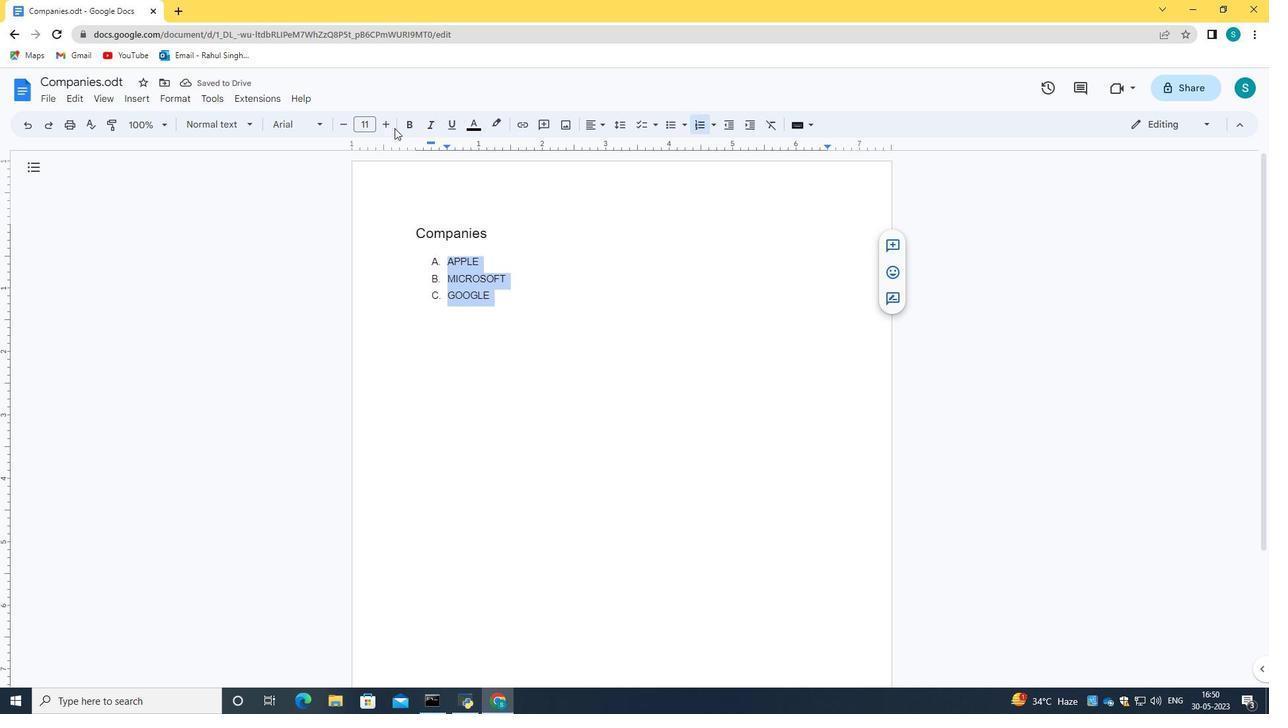 
Action: Mouse moved to (388, 128)
Screenshot: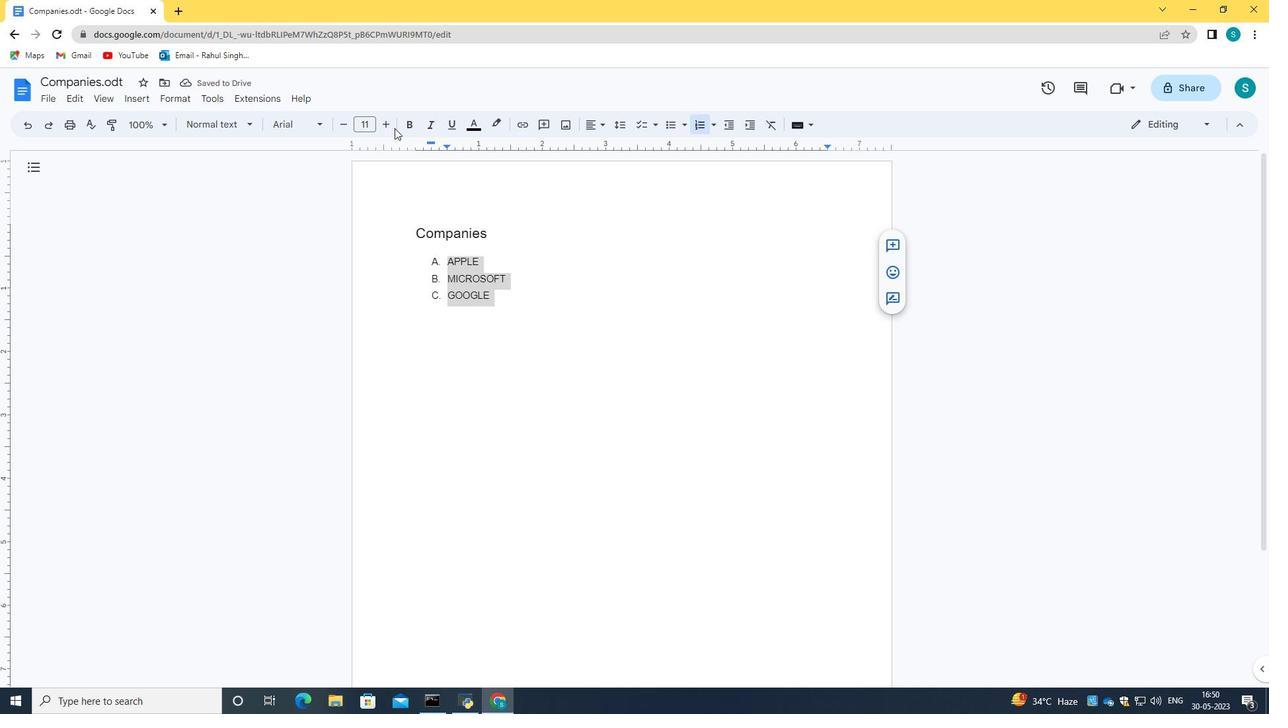 
Action: Mouse pressed left at (388, 128)
Screenshot: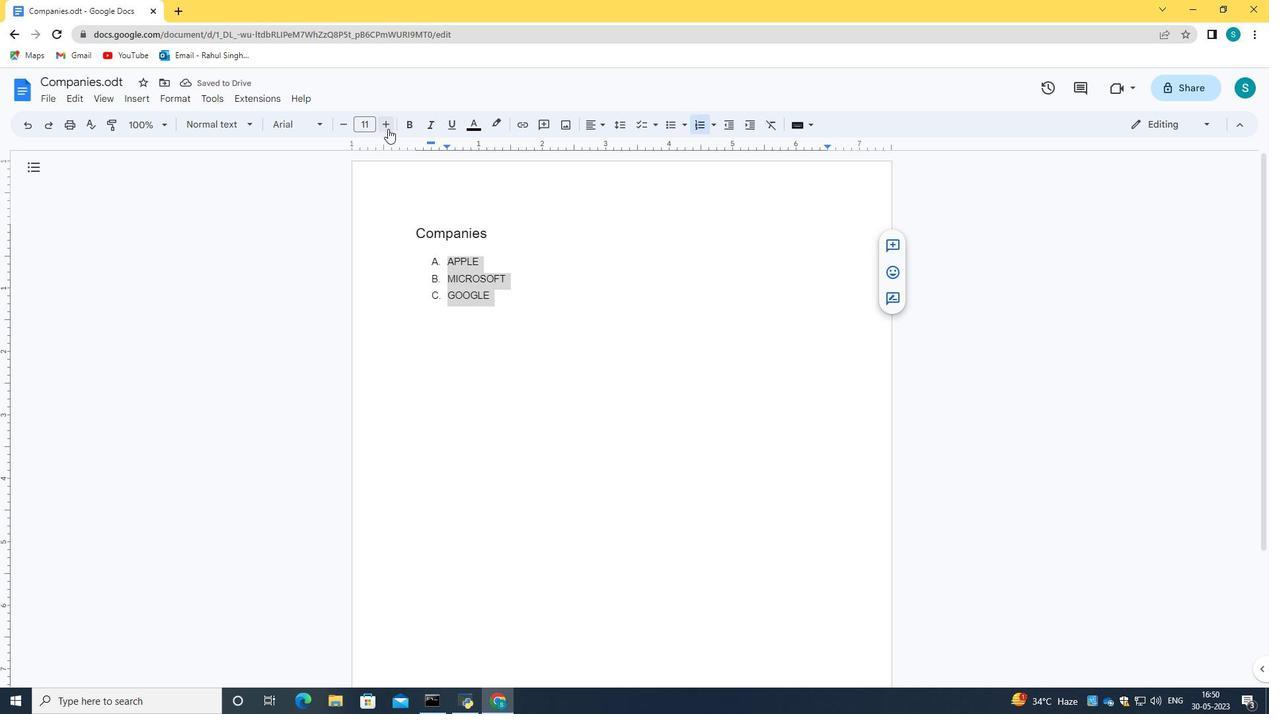 
Action: Mouse pressed left at (388, 128)
Screenshot: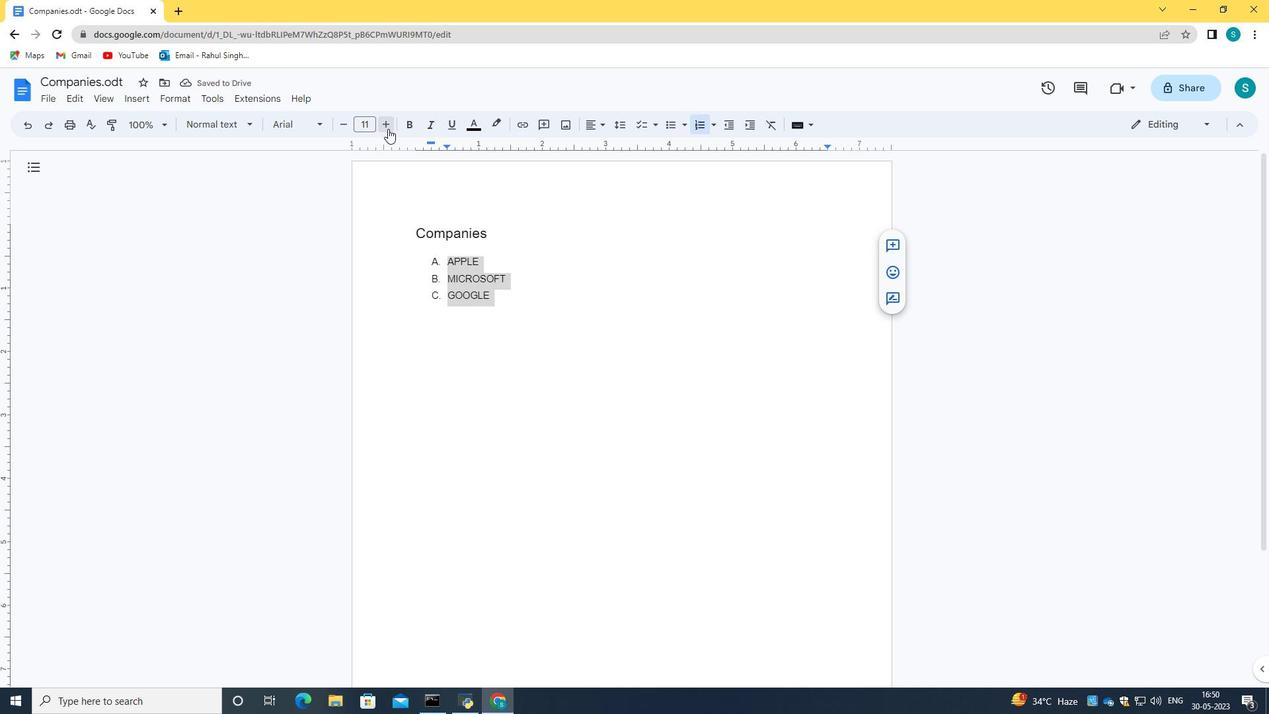 
Action: Mouse pressed left at (388, 128)
Screenshot: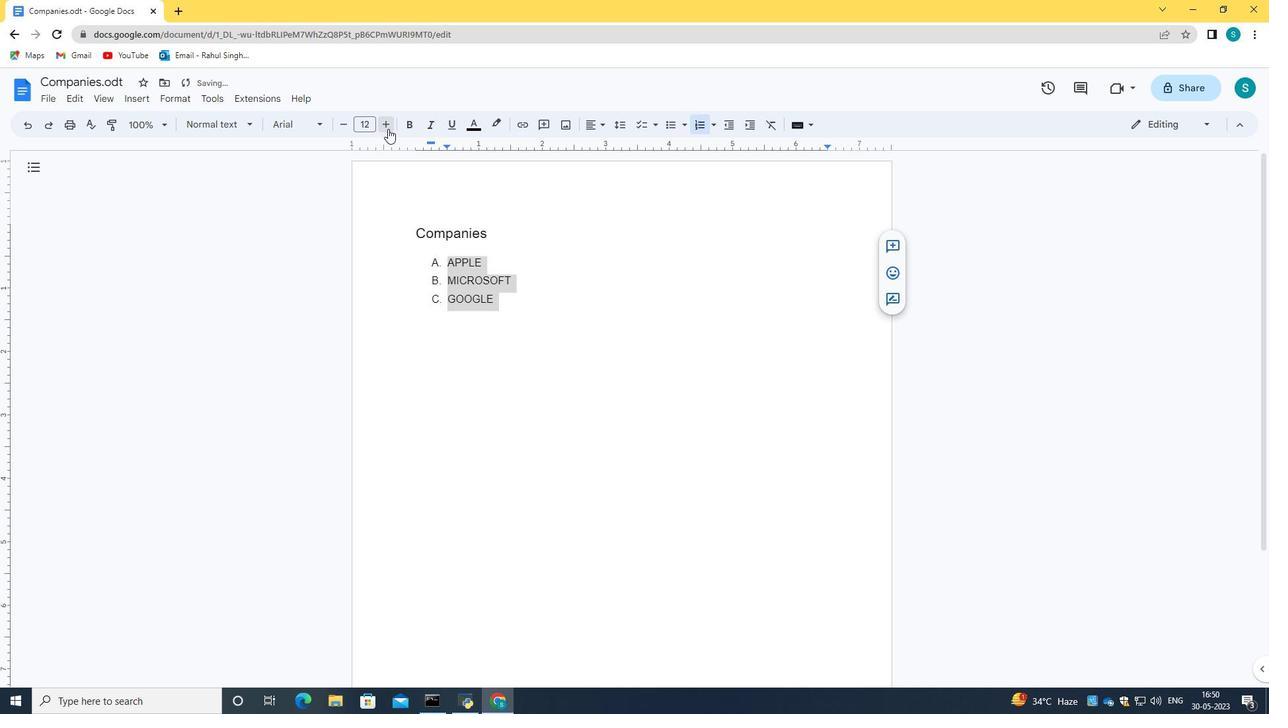 
Action: Mouse pressed left at (388, 128)
Screenshot: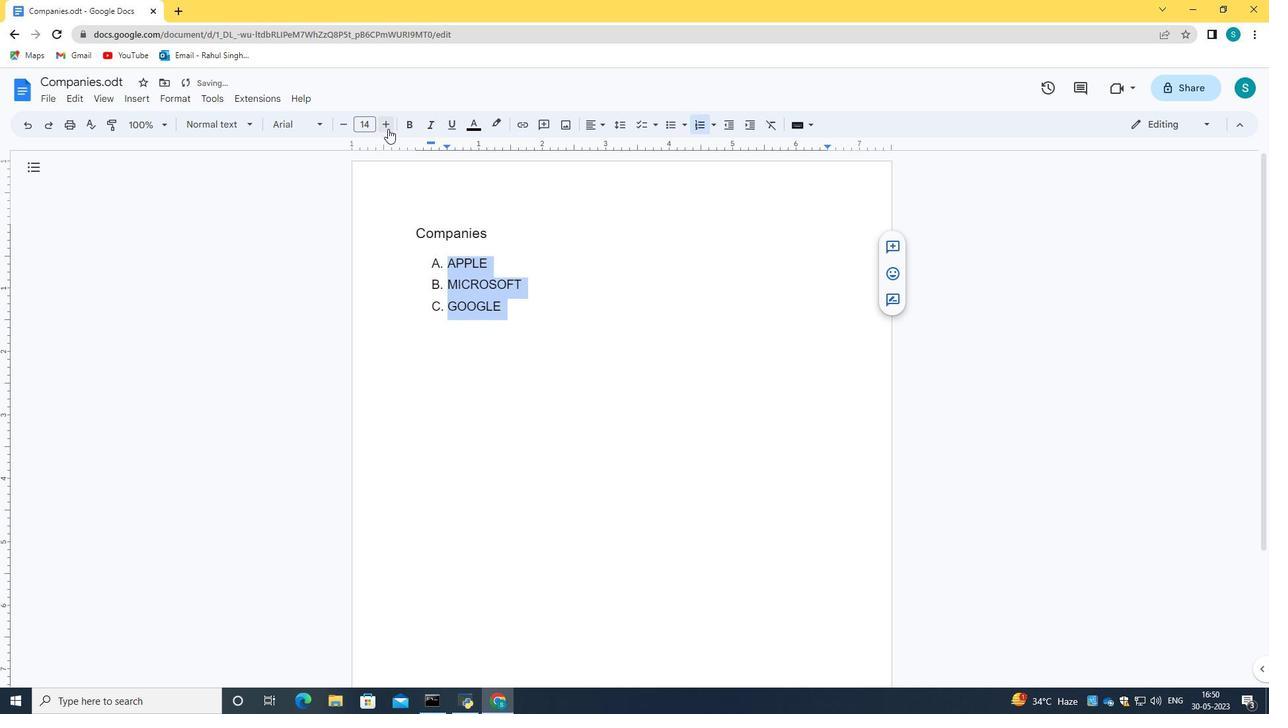 
Action: Mouse pressed left at (388, 128)
Screenshot: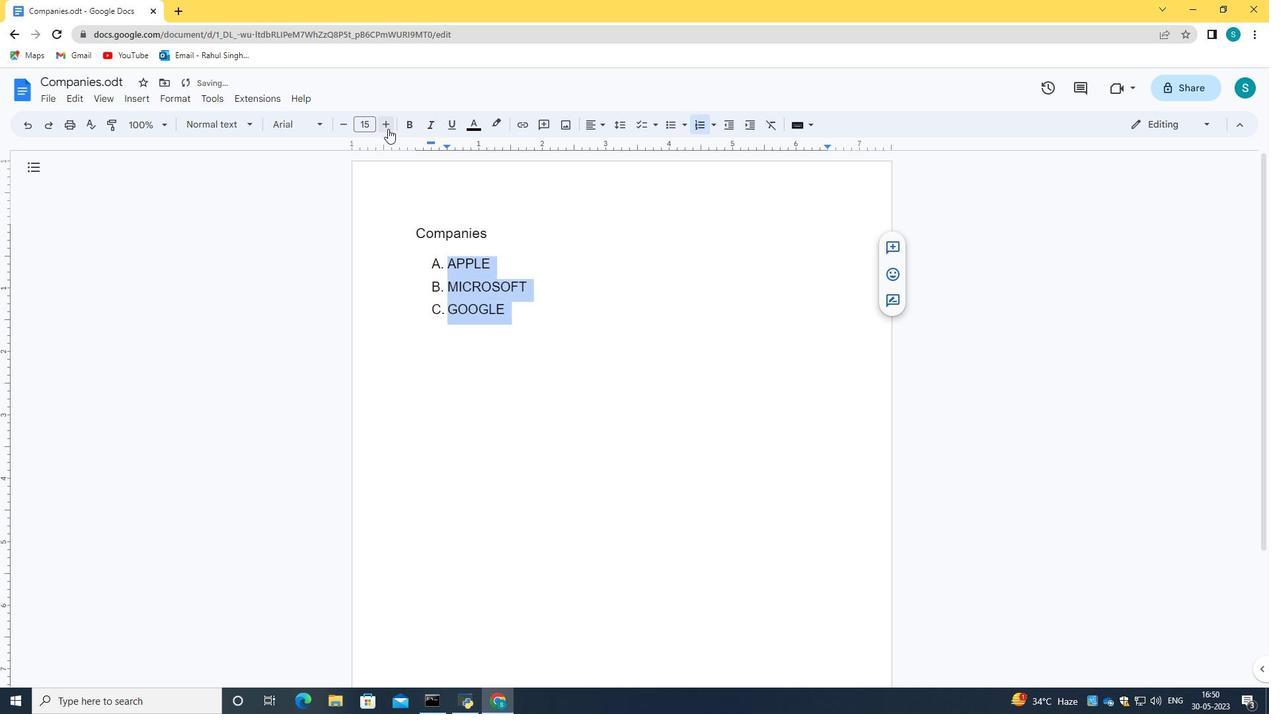 
Action: Mouse moved to (517, 167)
Screenshot: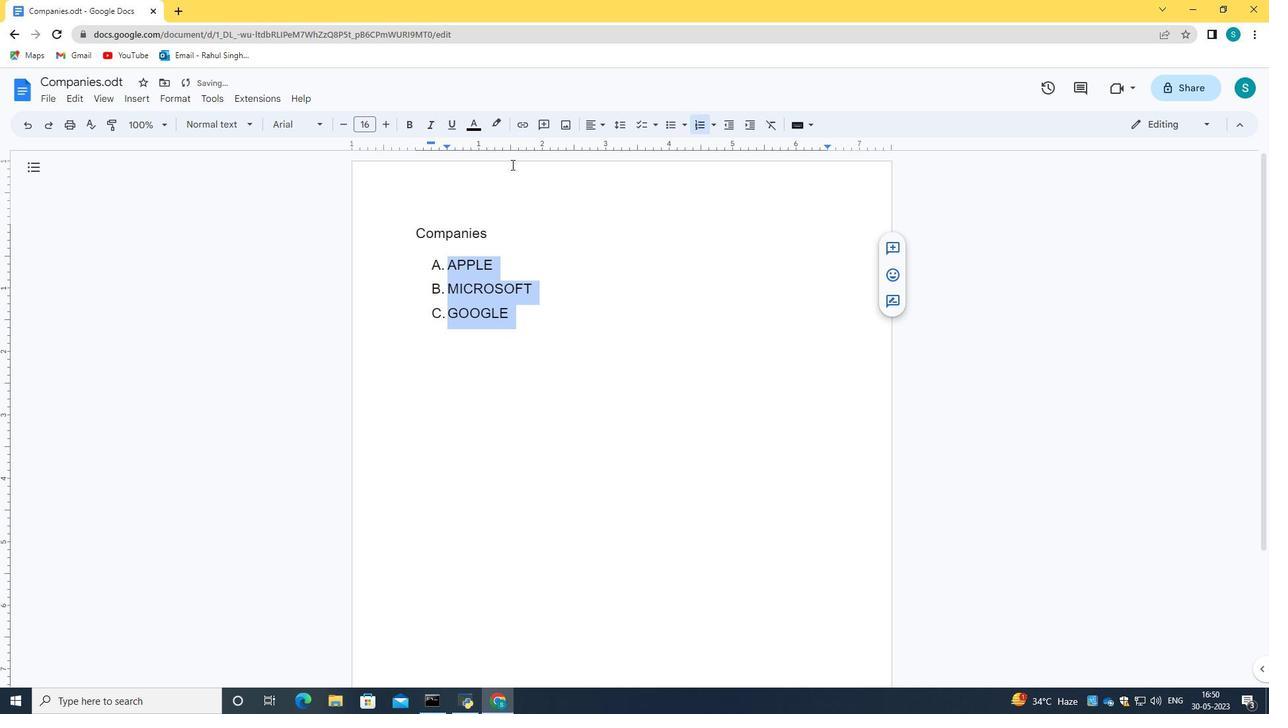 
Action: Mouse pressed left at (517, 167)
Screenshot: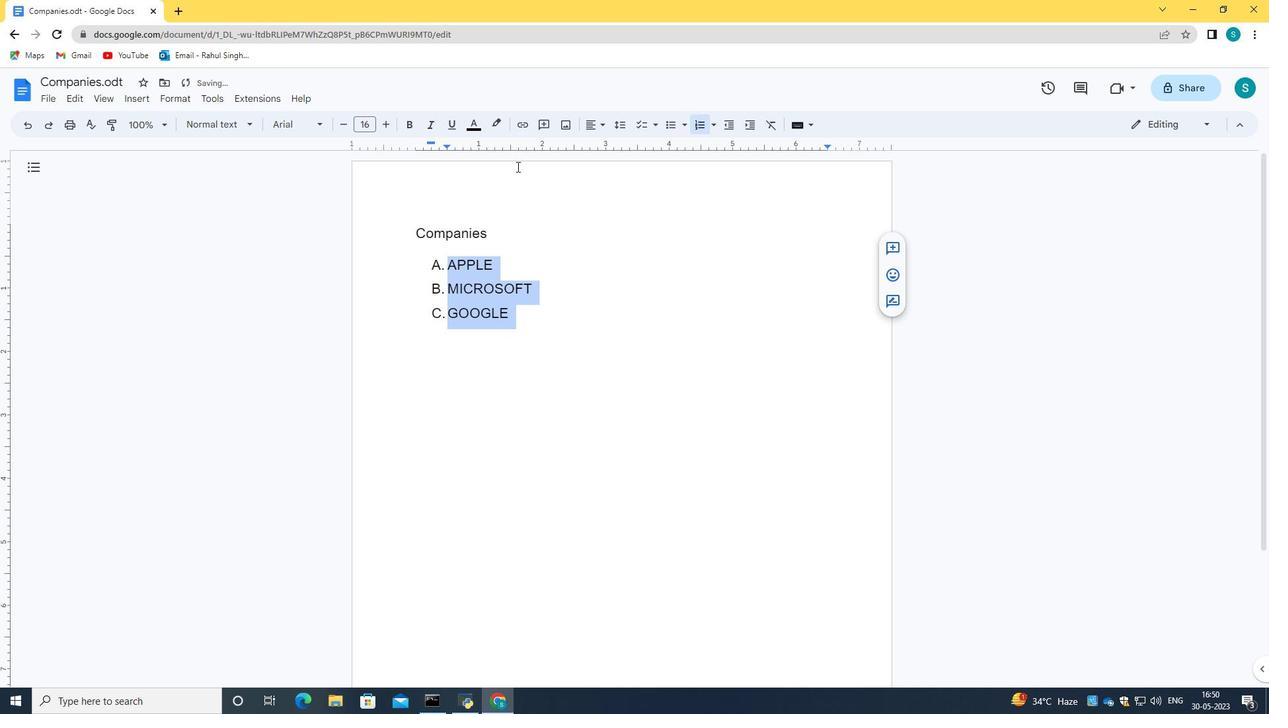 
Action: Mouse moved to (642, 369)
Screenshot: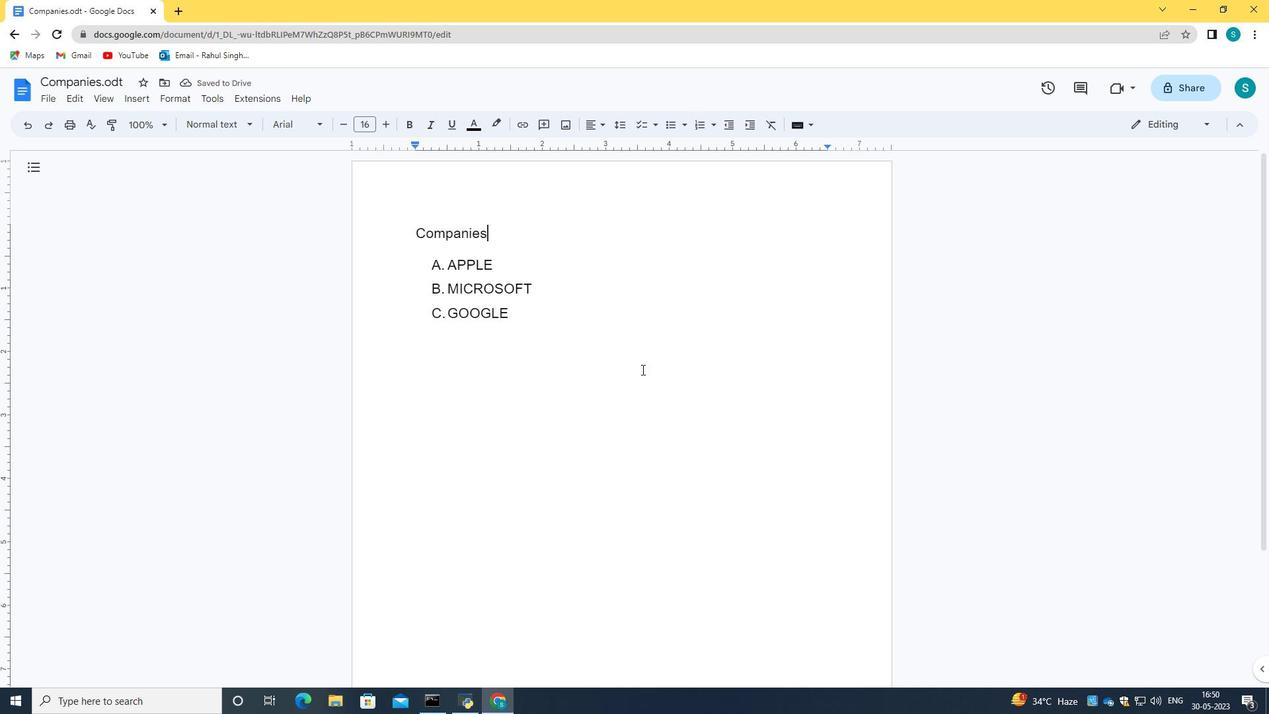 
